 Task: Look for space in Villa Nueva, Argentina from 6th September, 2023 to 10th September, 2023 for 1 adult in price range Rs.10000 to Rs.15000. Place can be private room with 1  bedroom having 1 bed and 1 bathroom. Property type can be hotel. Amenities needed are: heating, . Booking option can be shelf check-in. Required host language is English.
Action: Mouse moved to (409, 85)
Screenshot: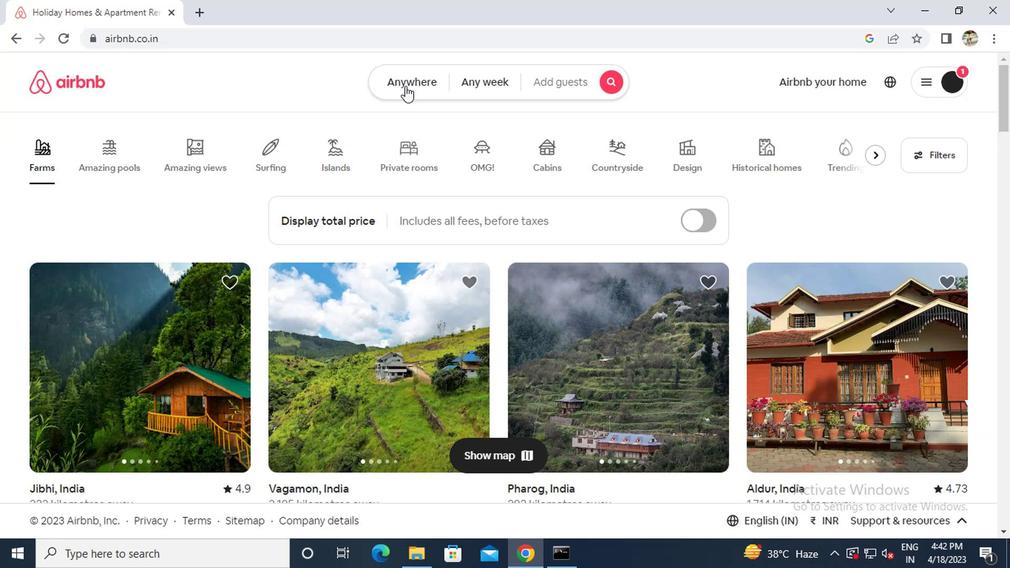 
Action: Mouse pressed left at (409, 85)
Screenshot: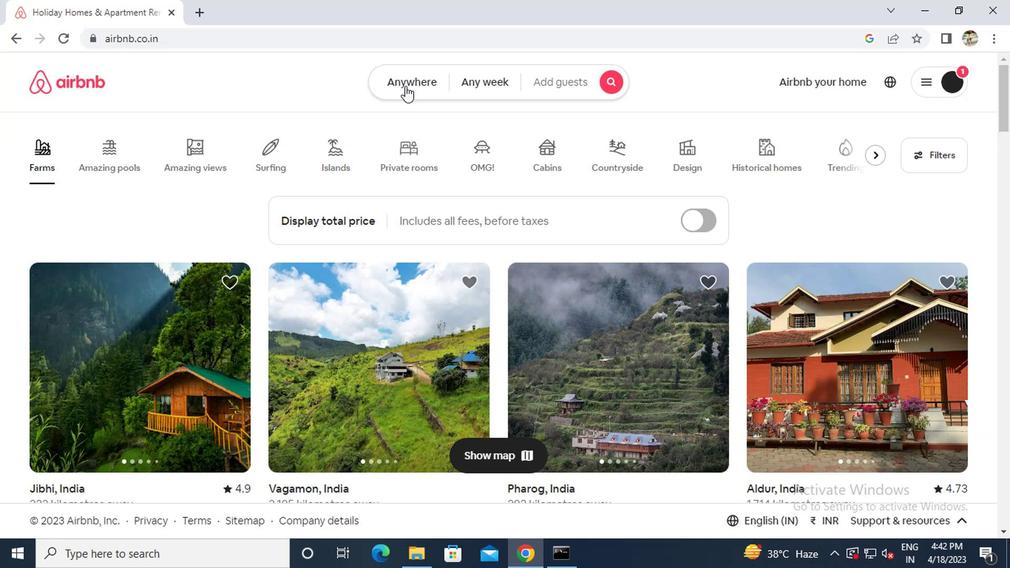 
Action: Mouse moved to (332, 144)
Screenshot: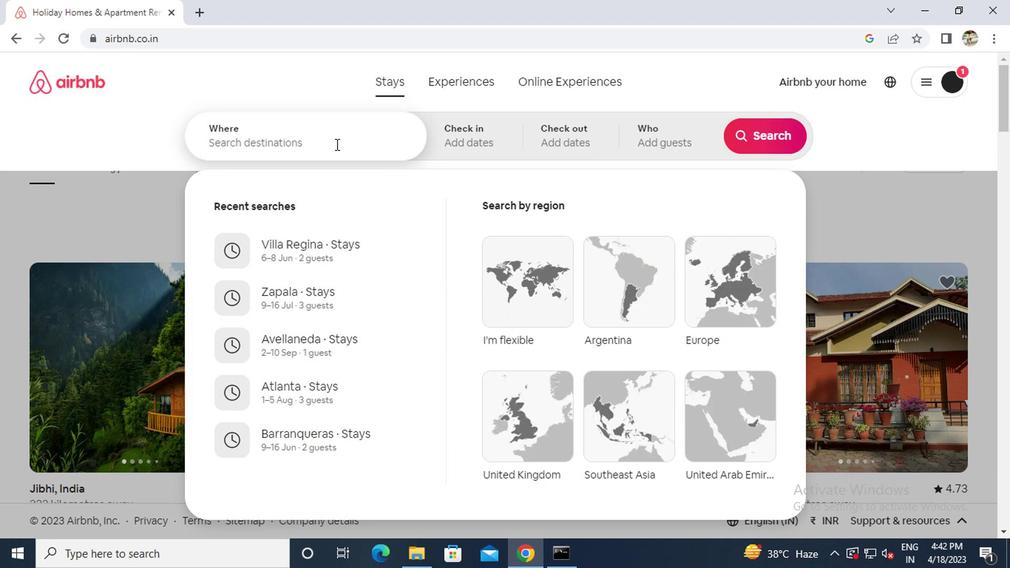
Action: Mouse pressed left at (332, 144)
Screenshot: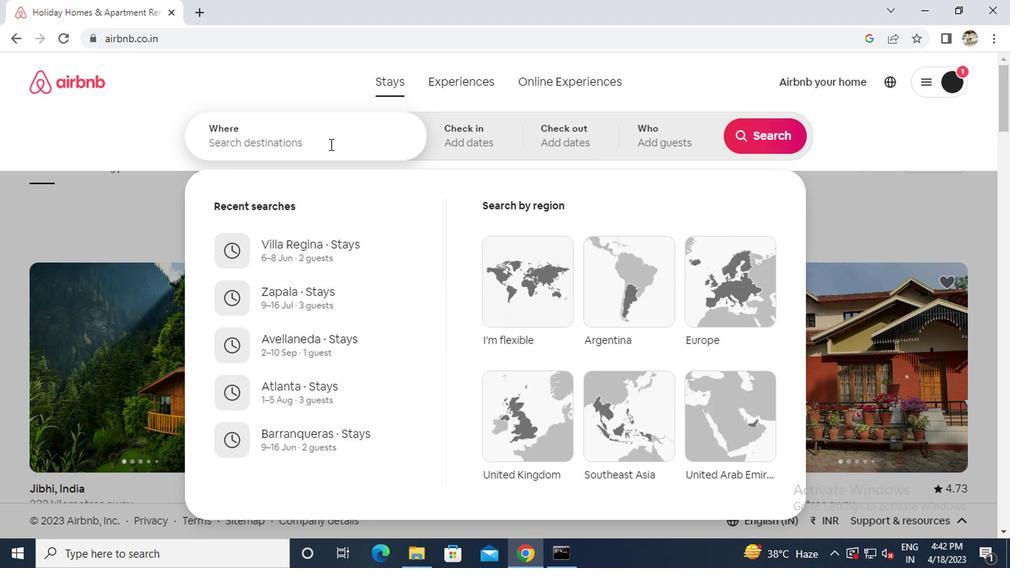 
Action: Key pressed v<Key.caps_lock>illa<Key.space><Key.caps_lock>n<Key.caps_lock>ueva<Key.space>
Screenshot: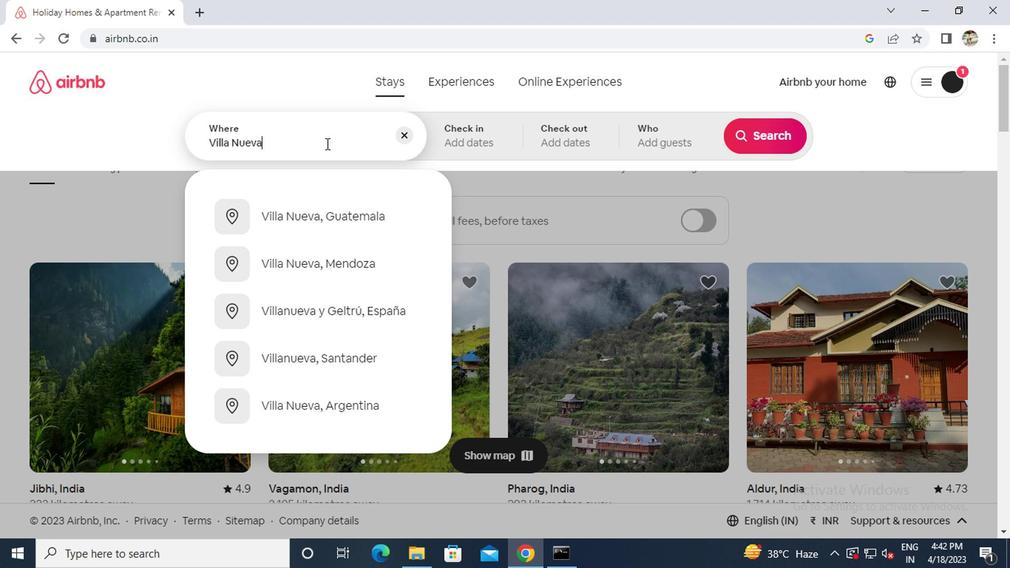 
Action: Mouse moved to (326, 409)
Screenshot: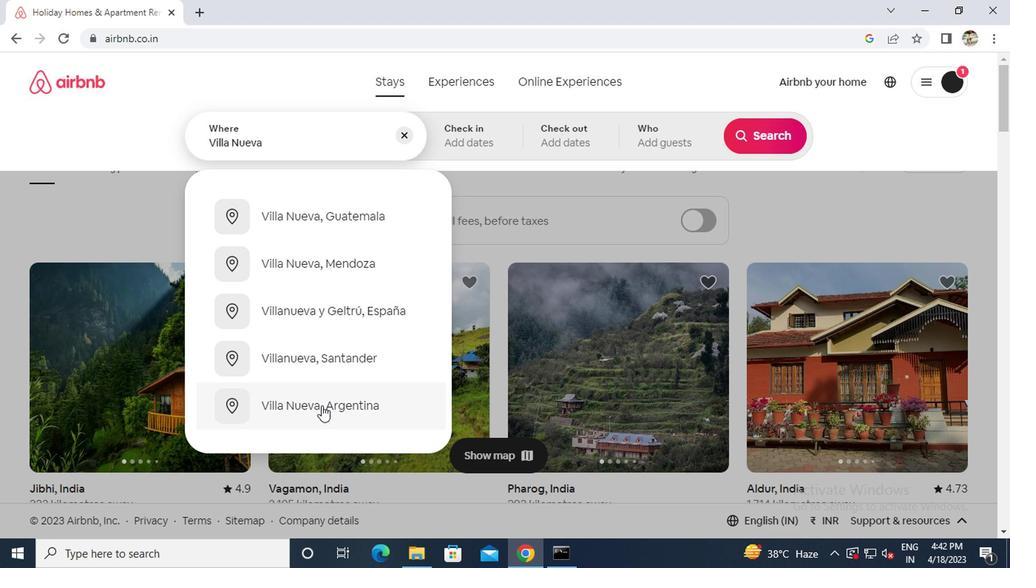 
Action: Mouse pressed left at (326, 409)
Screenshot: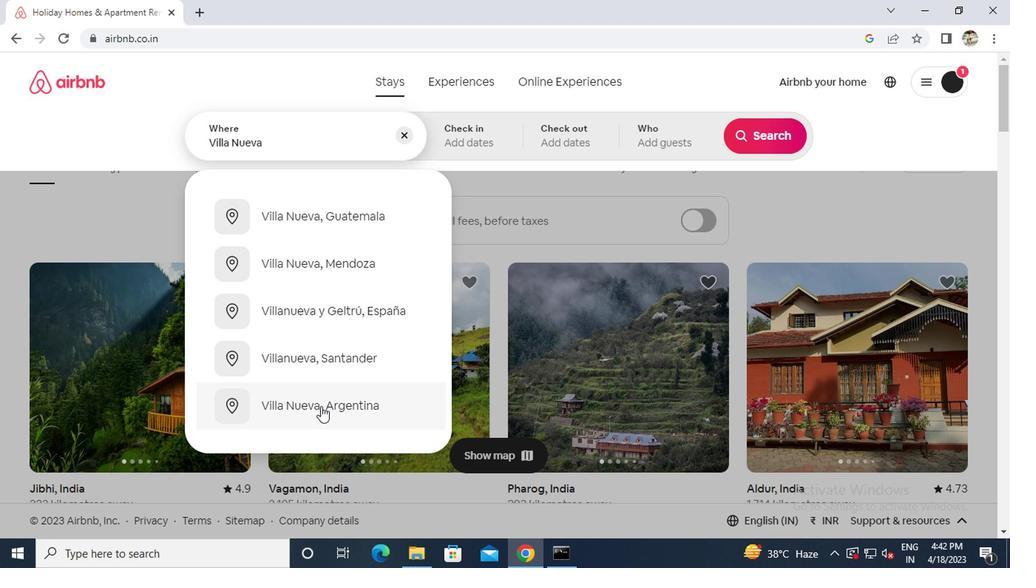 
Action: Mouse moved to (744, 256)
Screenshot: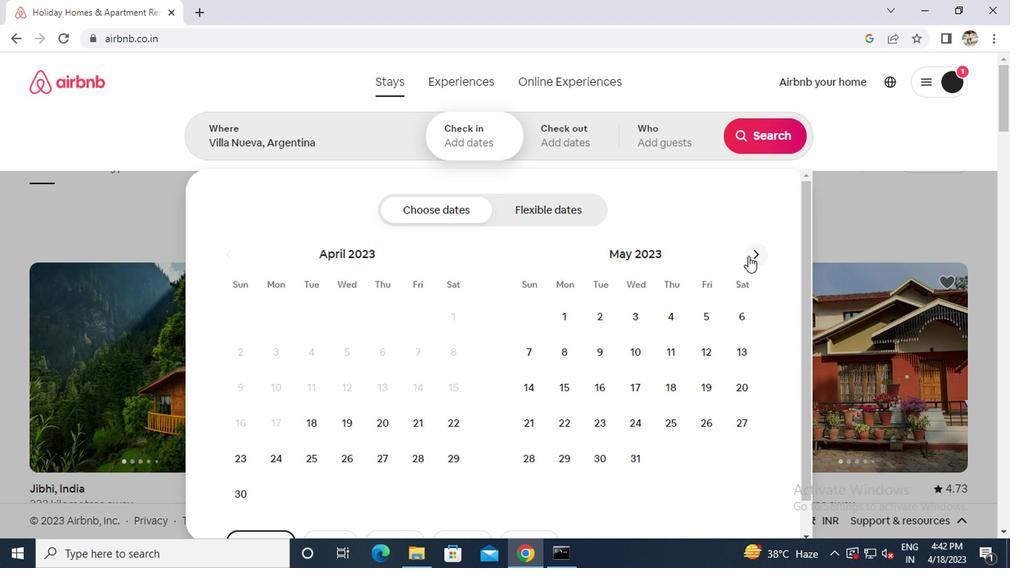 
Action: Mouse pressed left at (744, 256)
Screenshot: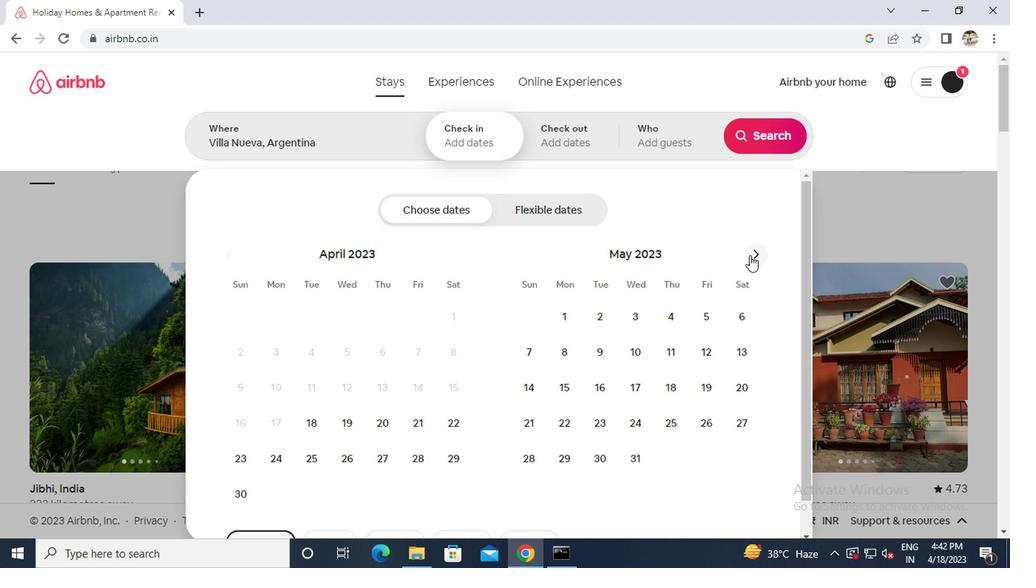 
Action: Mouse pressed left at (744, 256)
Screenshot: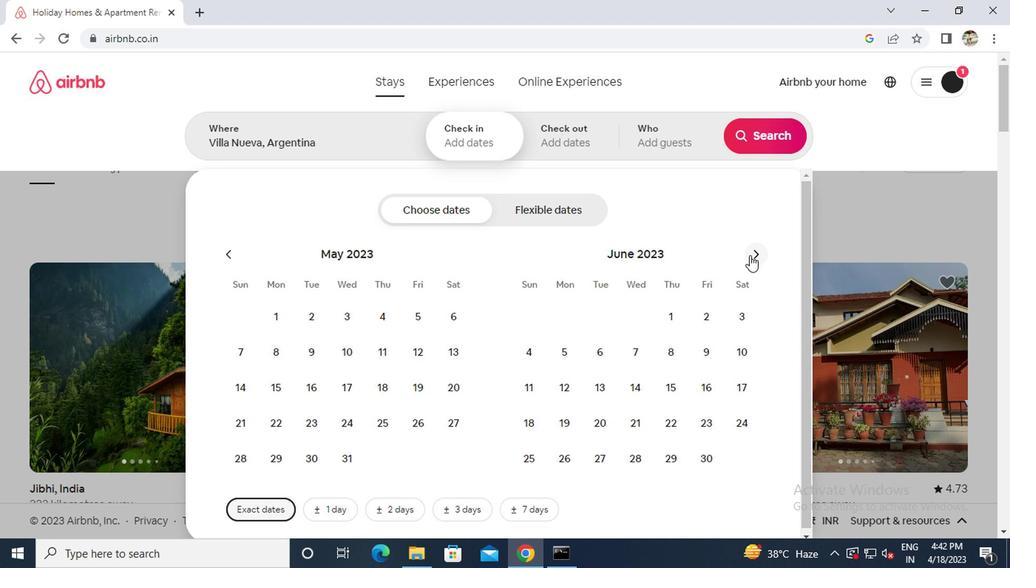 
Action: Mouse pressed left at (744, 256)
Screenshot: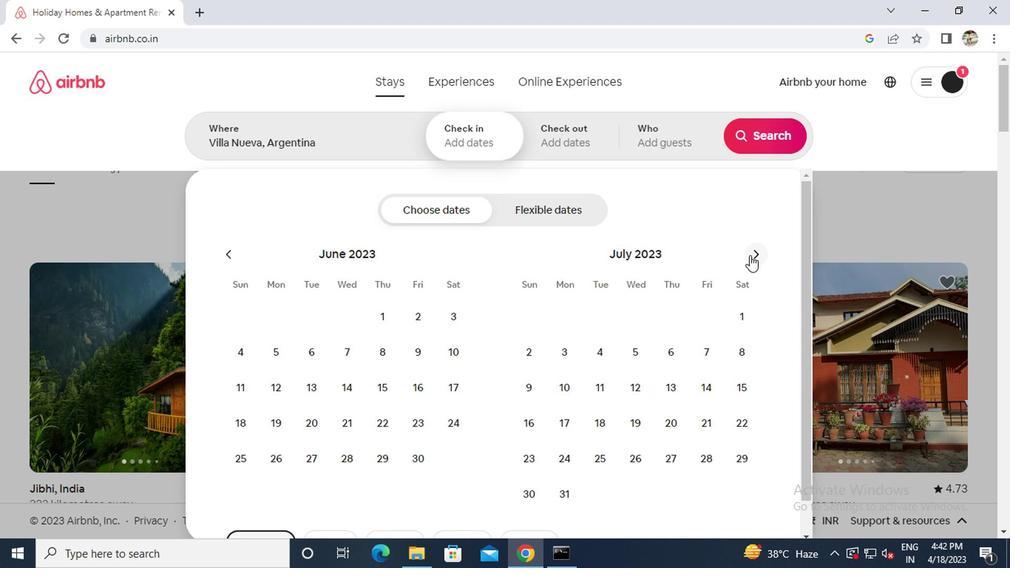 
Action: Mouse moved to (757, 254)
Screenshot: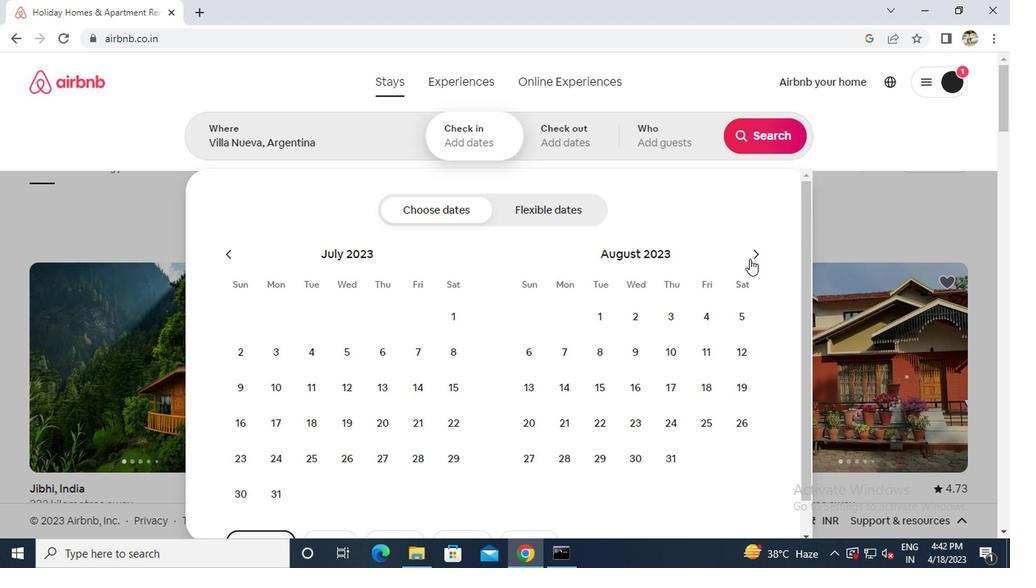 
Action: Mouse pressed left at (757, 254)
Screenshot: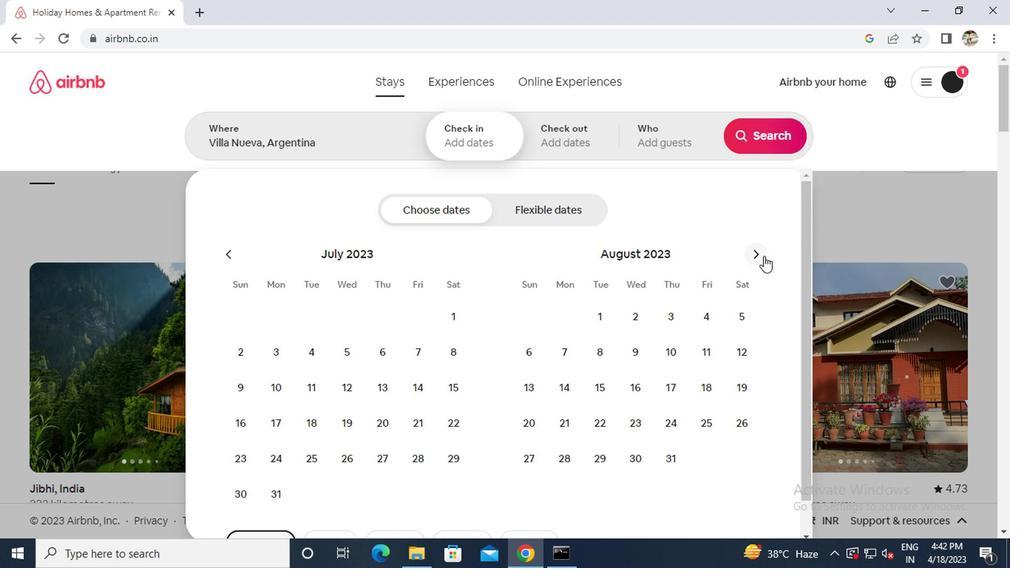 
Action: Mouse moved to (627, 346)
Screenshot: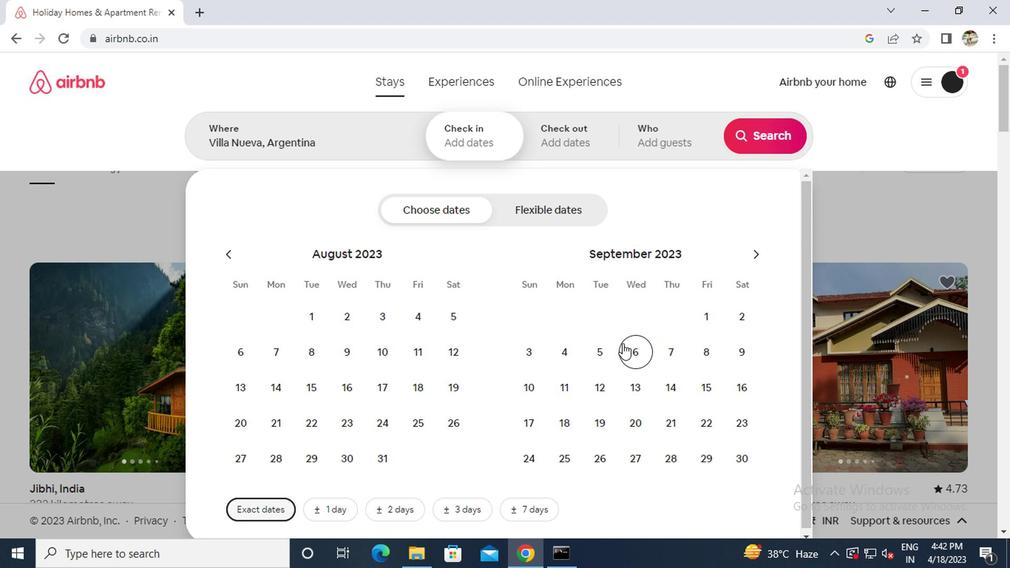 
Action: Mouse pressed left at (627, 346)
Screenshot: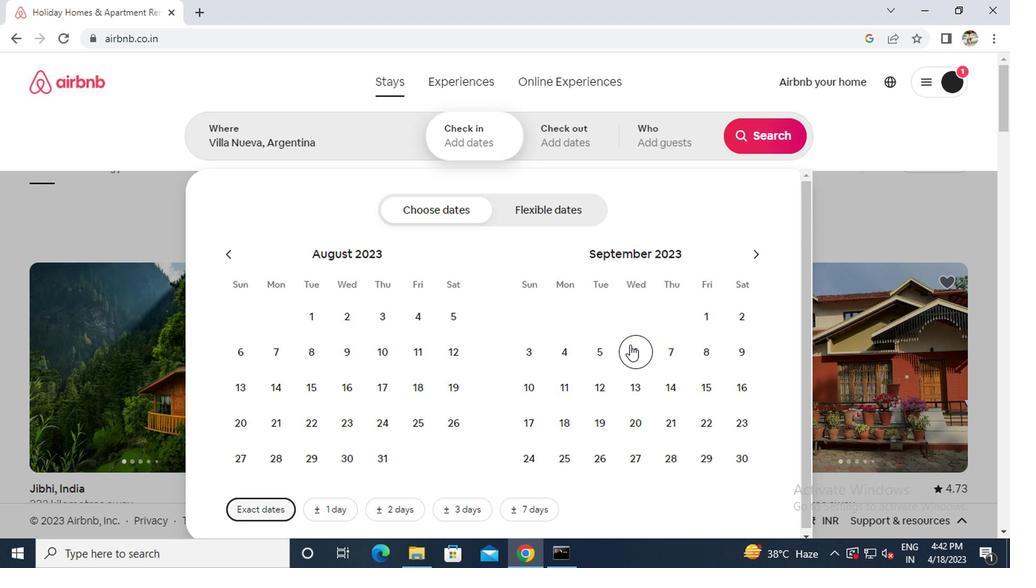 
Action: Mouse moved to (524, 382)
Screenshot: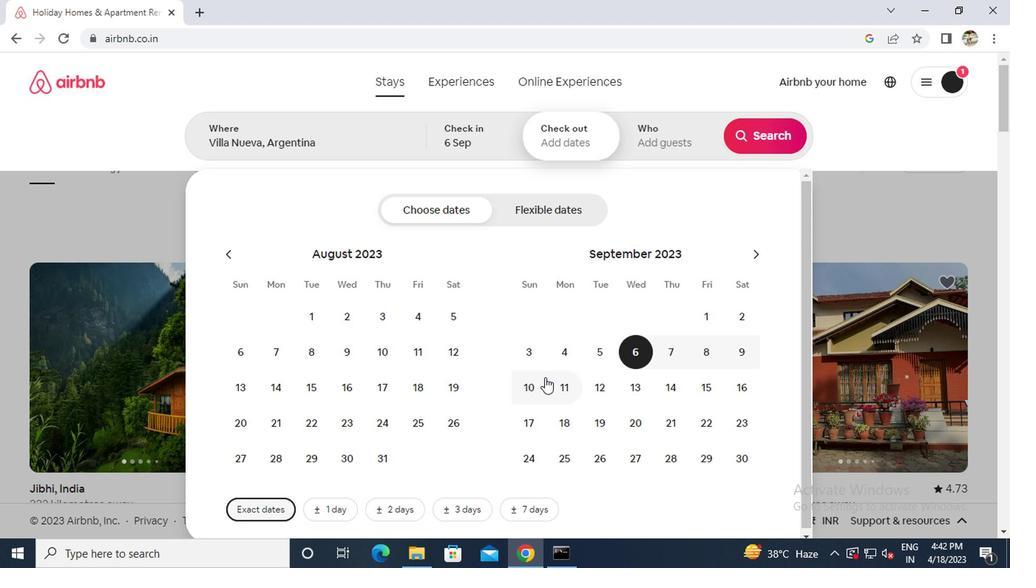 
Action: Mouse pressed left at (524, 382)
Screenshot: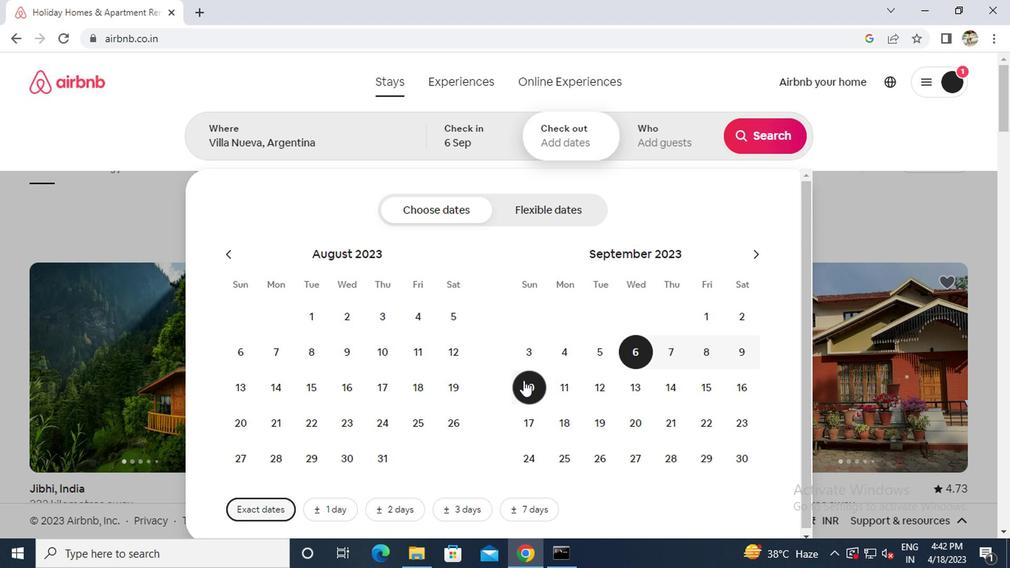 
Action: Mouse moved to (650, 134)
Screenshot: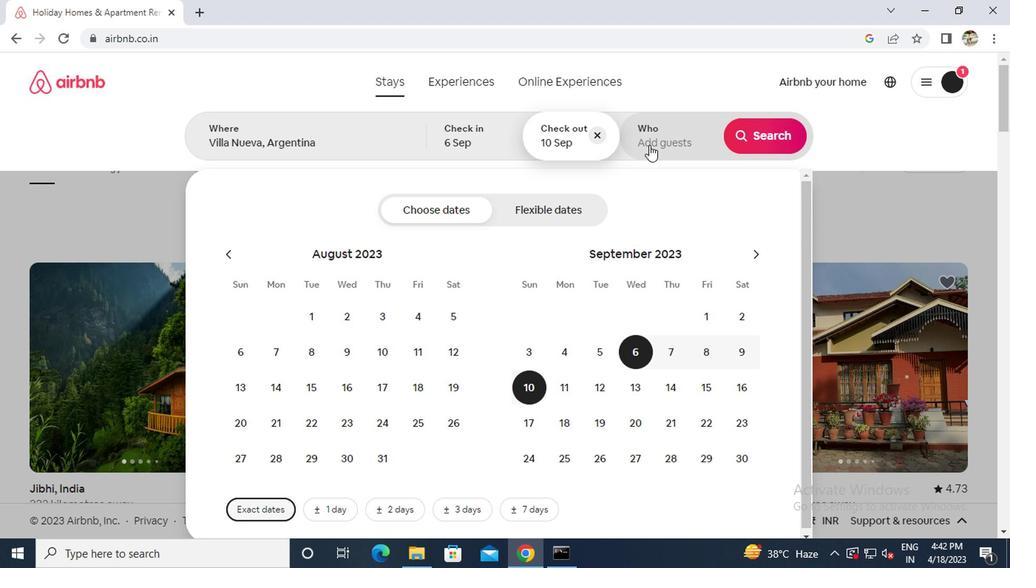 
Action: Mouse pressed left at (650, 134)
Screenshot: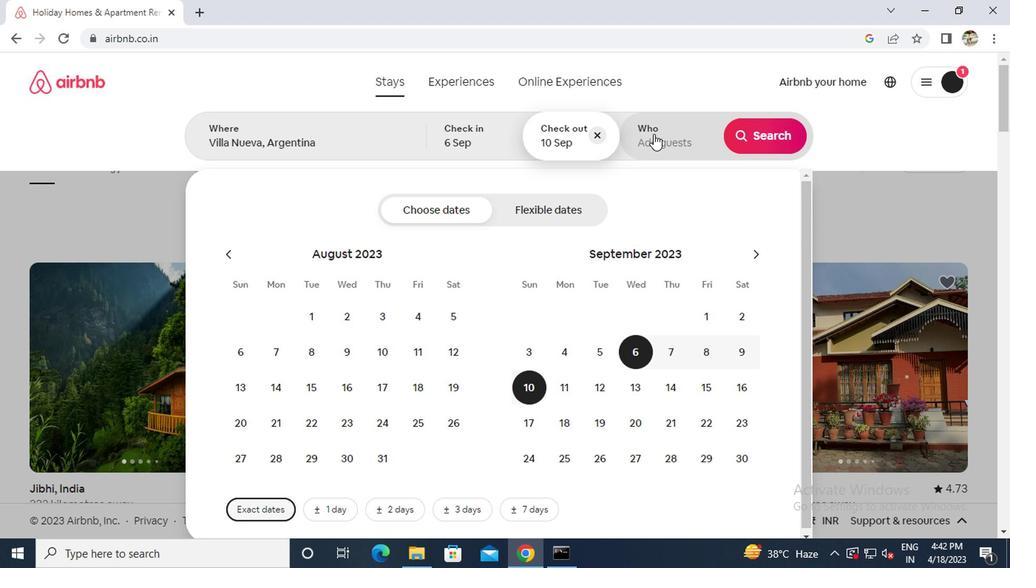 
Action: Mouse moved to (760, 217)
Screenshot: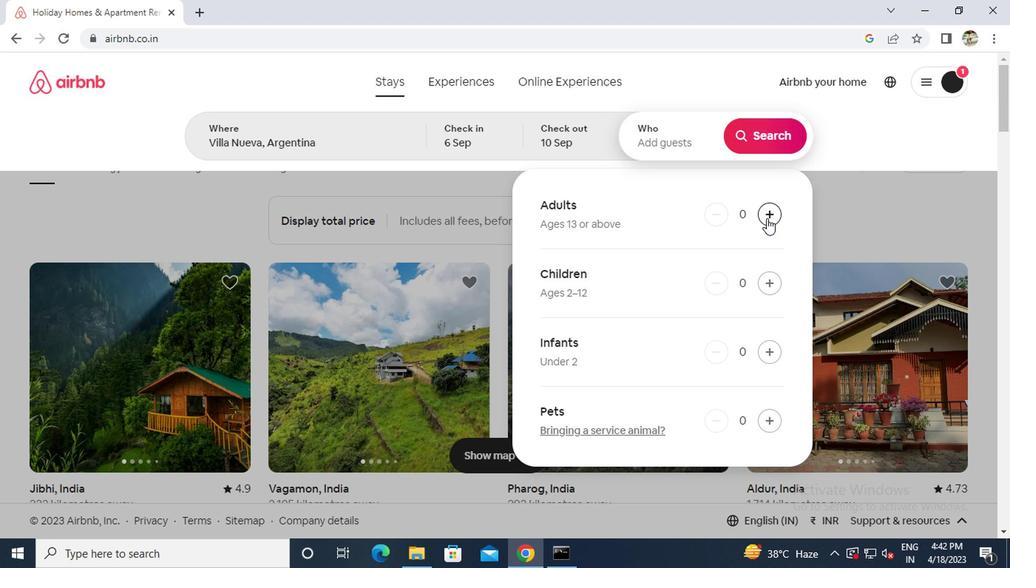 
Action: Mouse pressed left at (760, 217)
Screenshot: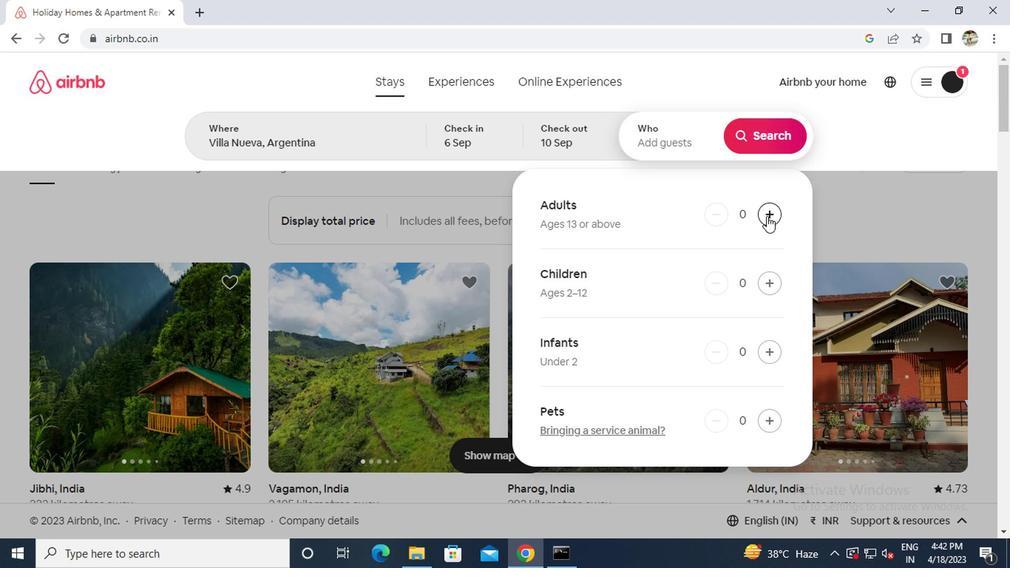 
Action: Mouse moved to (746, 134)
Screenshot: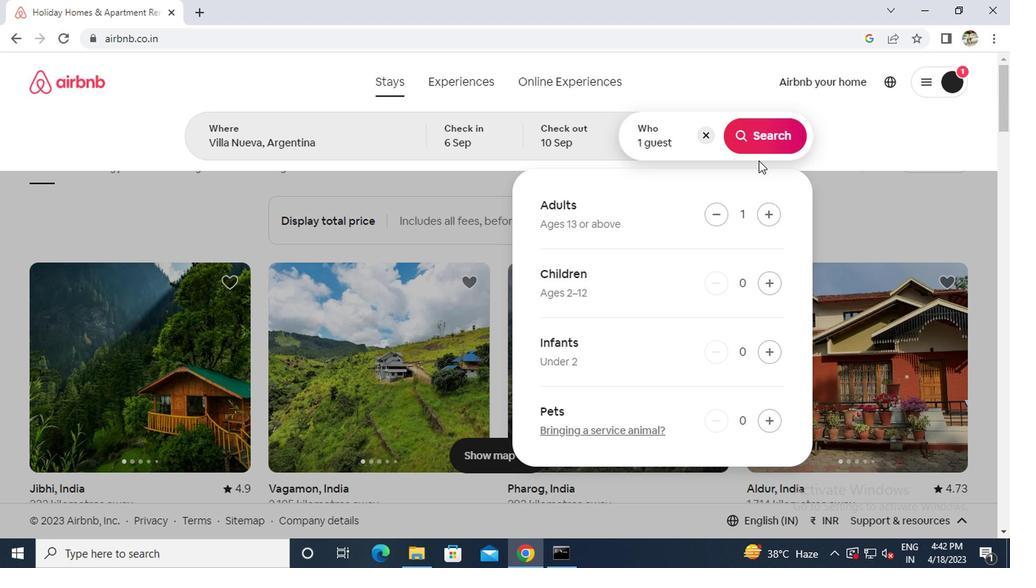 
Action: Mouse pressed left at (746, 134)
Screenshot: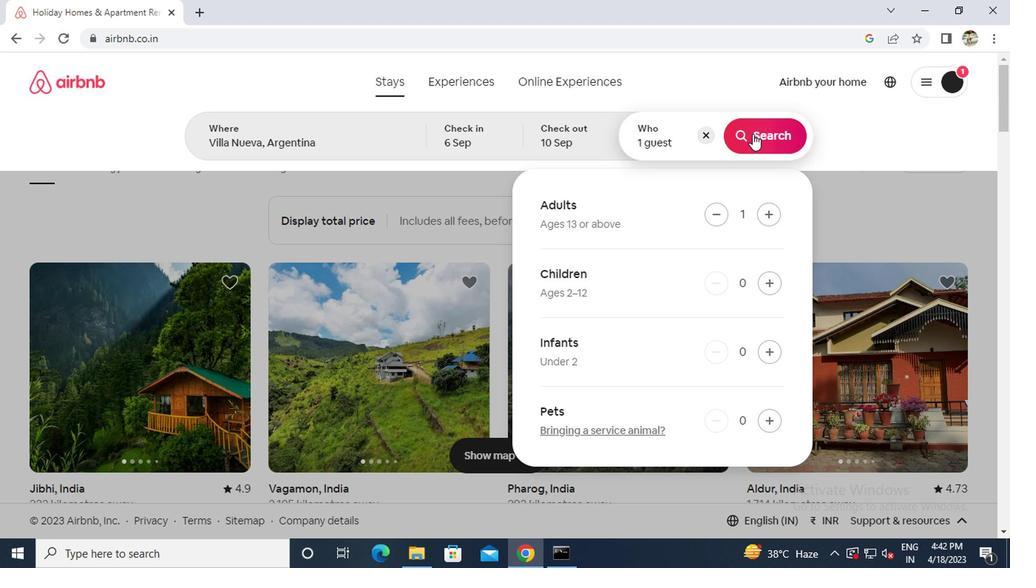 
Action: Mouse moved to (915, 138)
Screenshot: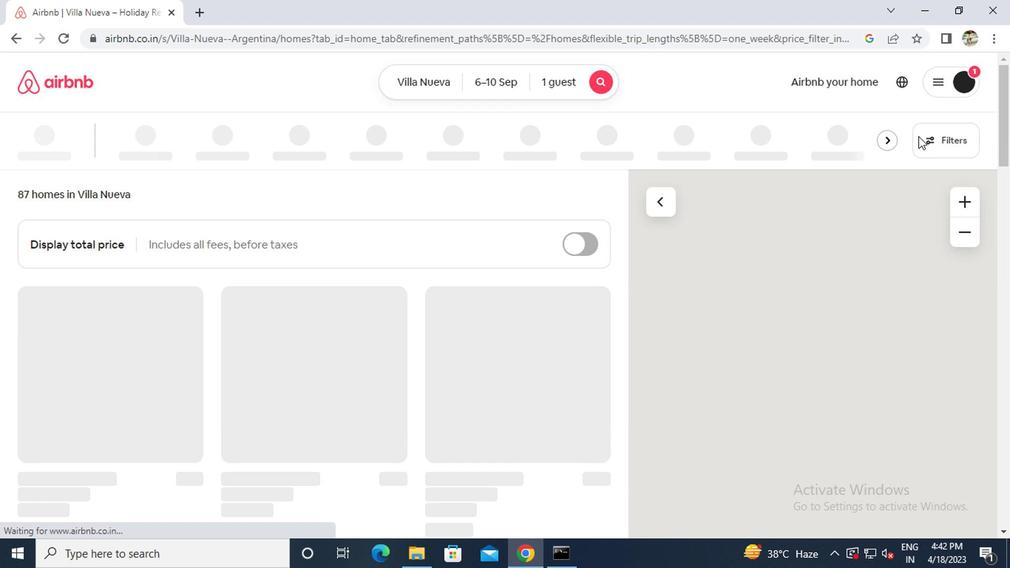 
Action: Mouse pressed left at (915, 138)
Screenshot: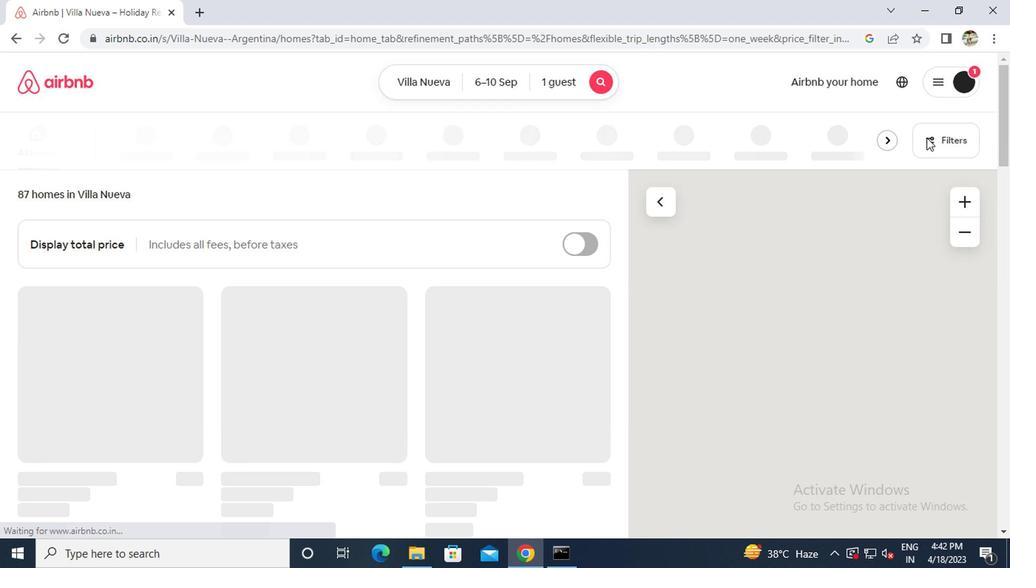 
Action: Mouse moved to (354, 334)
Screenshot: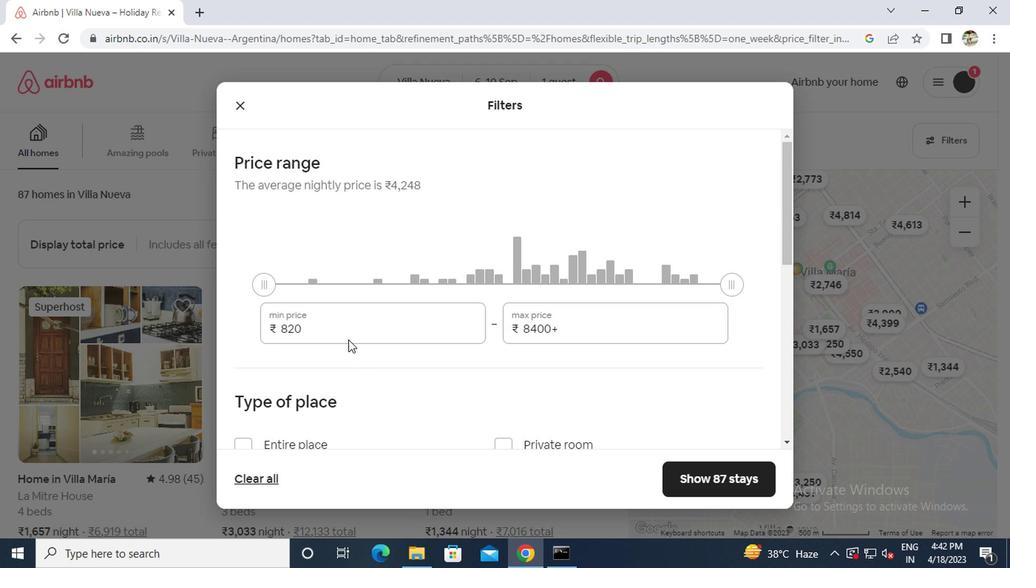 
Action: Mouse pressed left at (354, 334)
Screenshot: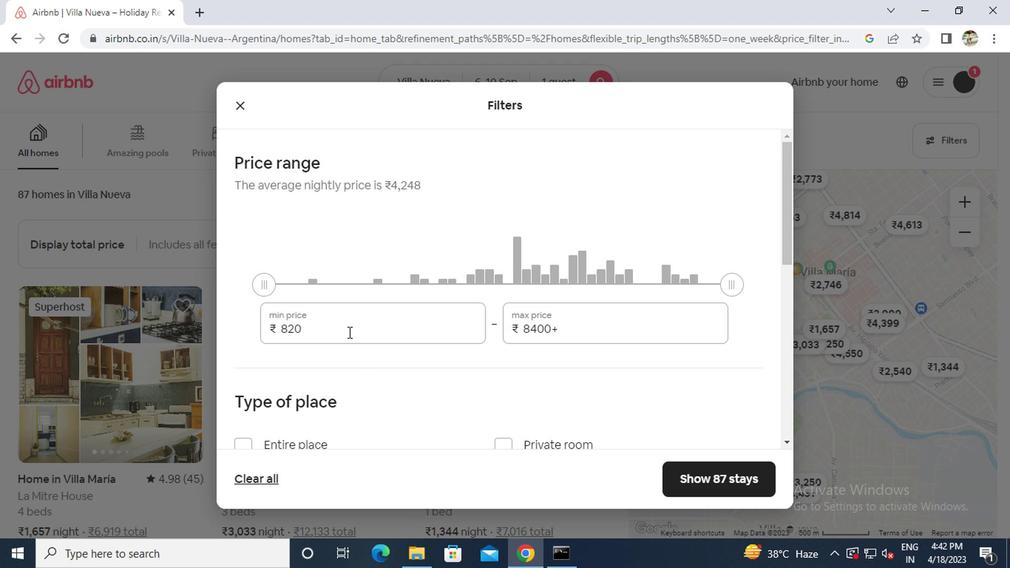 
Action: Key pressed ctrl+A10000
Screenshot: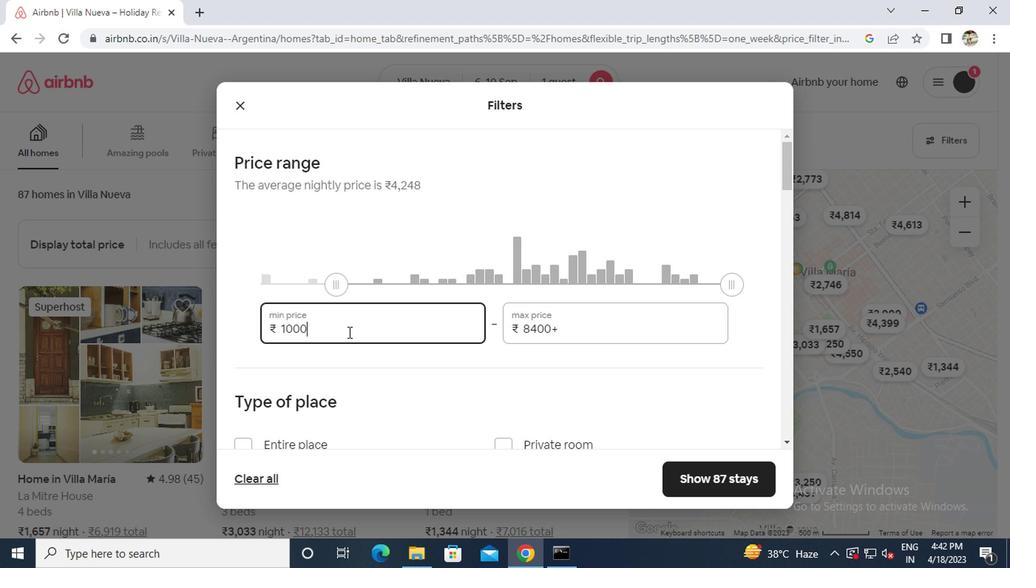 
Action: Mouse moved to (558, 338)
Screenshot: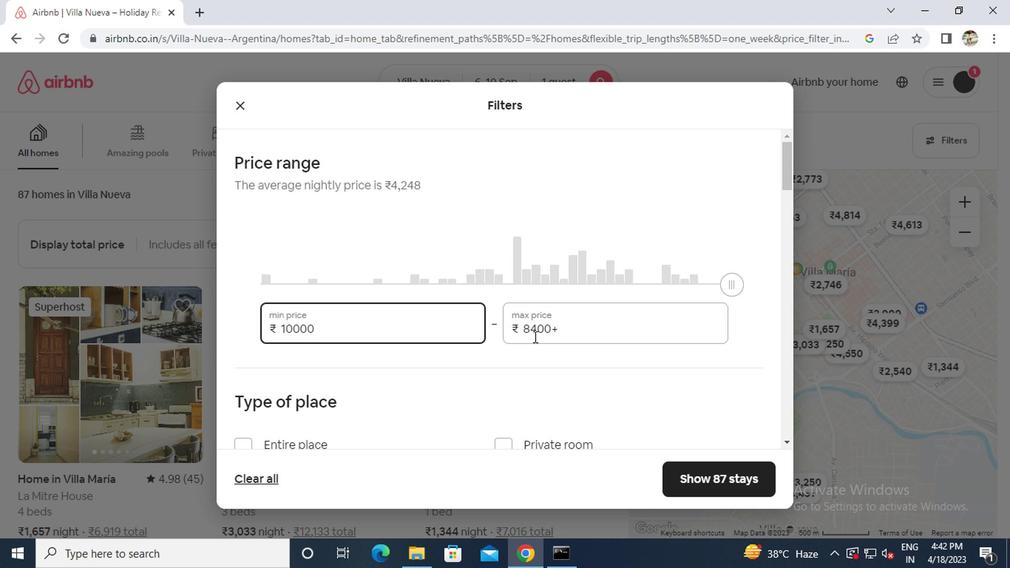 
Action: Mouse pressed left at (558, 338)
Screenshot: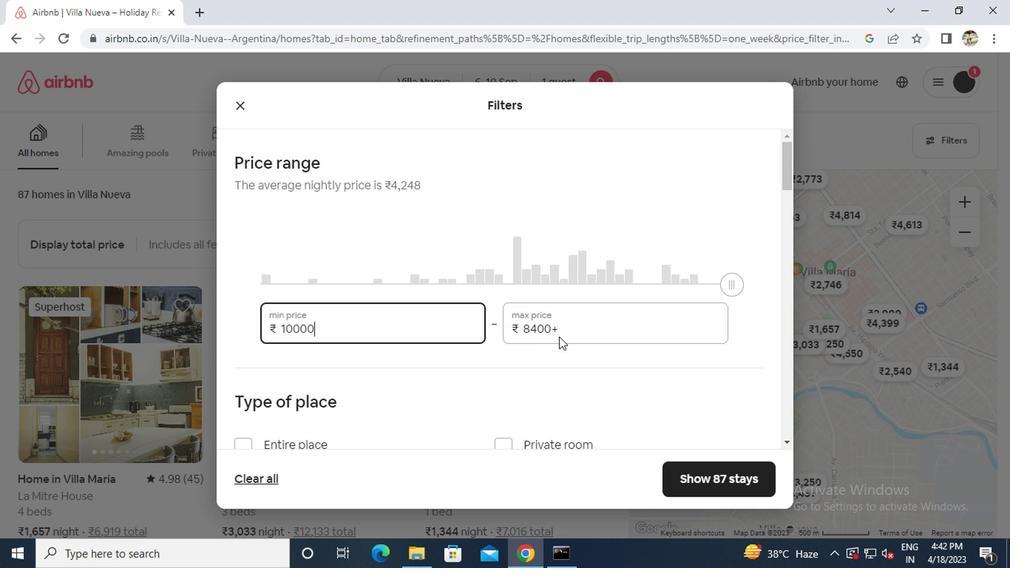 
Action: Mouse moved to (558, 338)
Screenshot: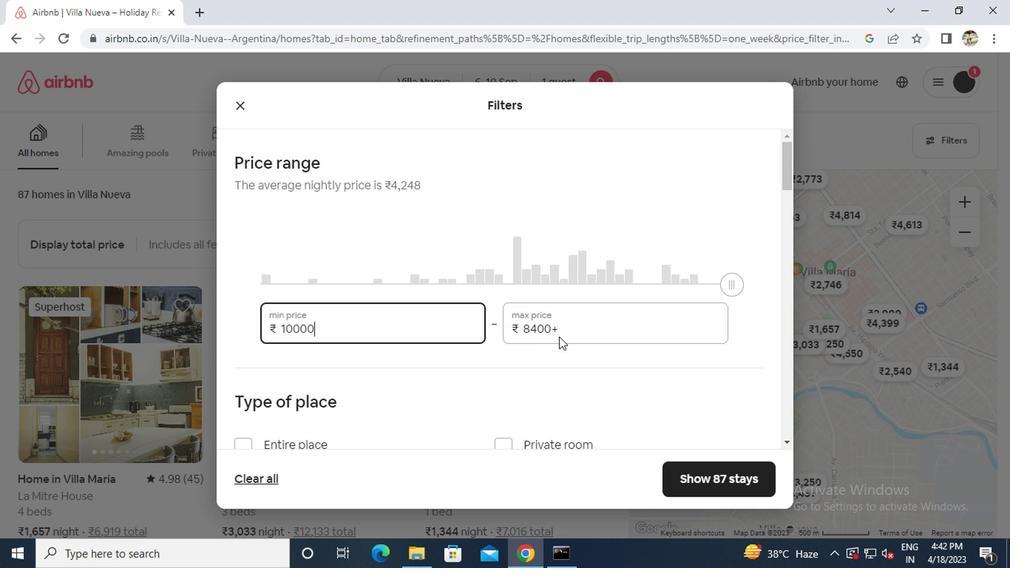 
Action: Key pressed ctrl+A15000
Screenshot: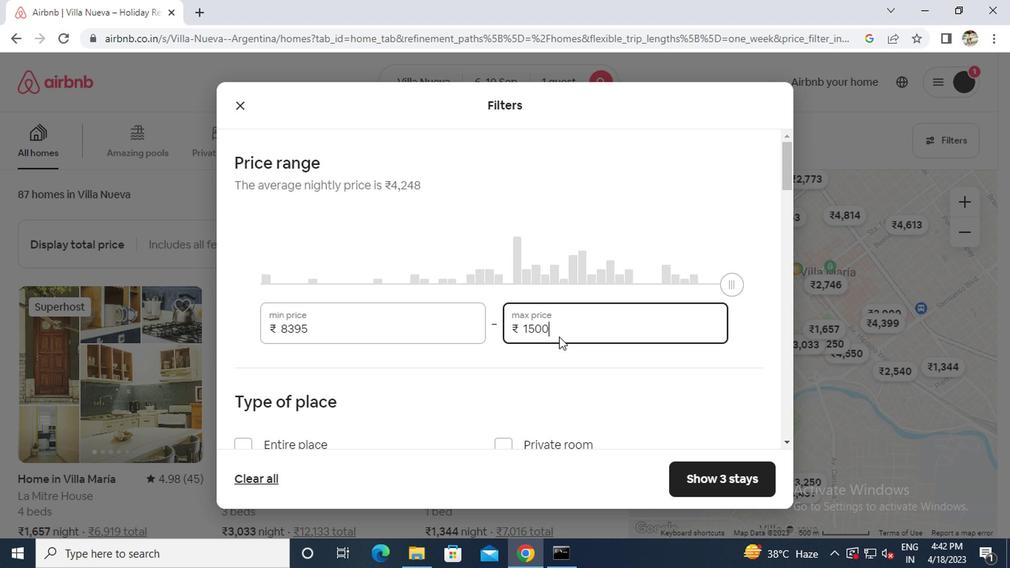 
Action: Mouse moved to (558, 337)
Screenshot: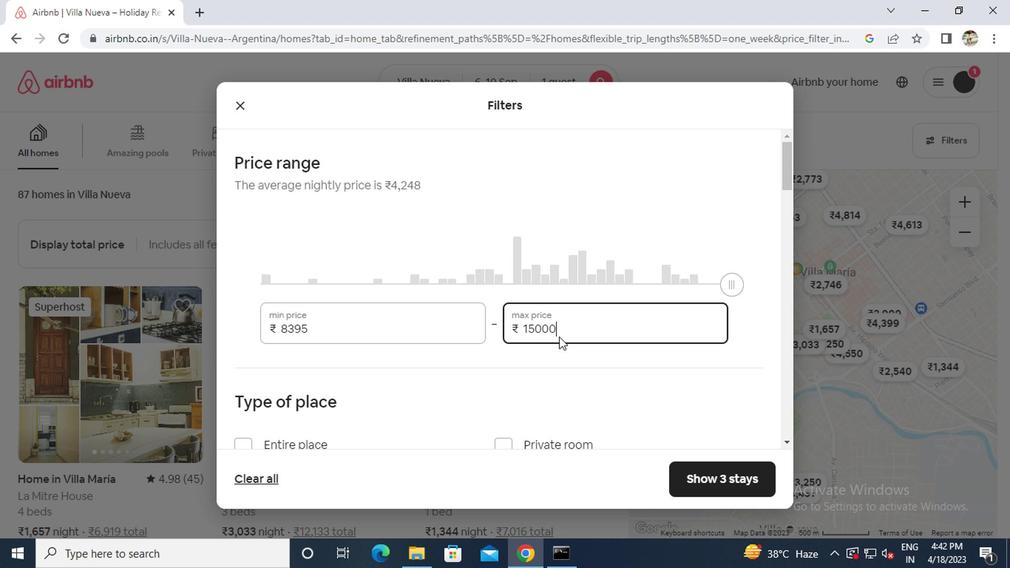 
Action: Mouse scrolled (558, 336) with delta (0, -1)
Screenshot: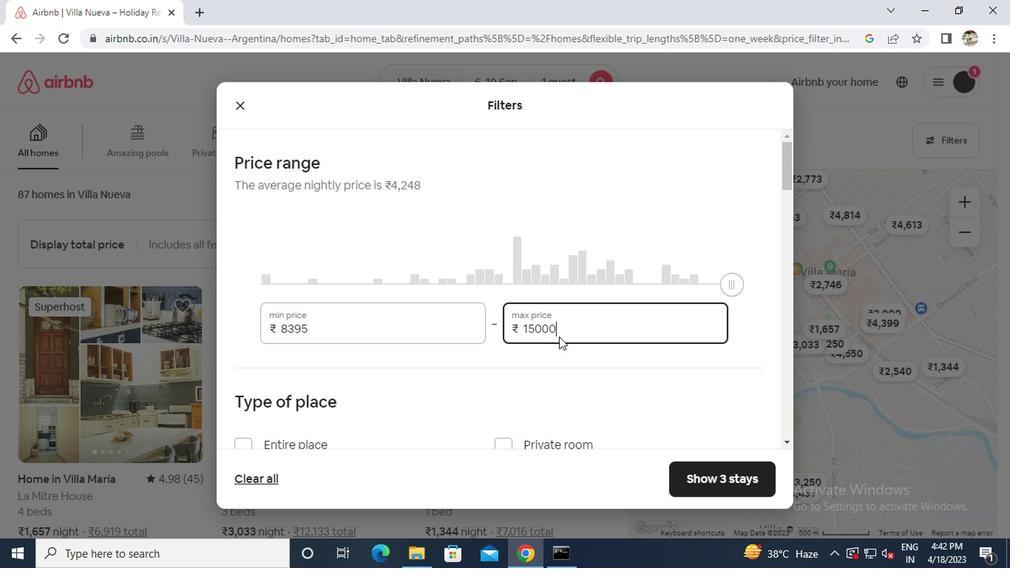 
Action: Mouse moved to (515, 379)
Screenshot: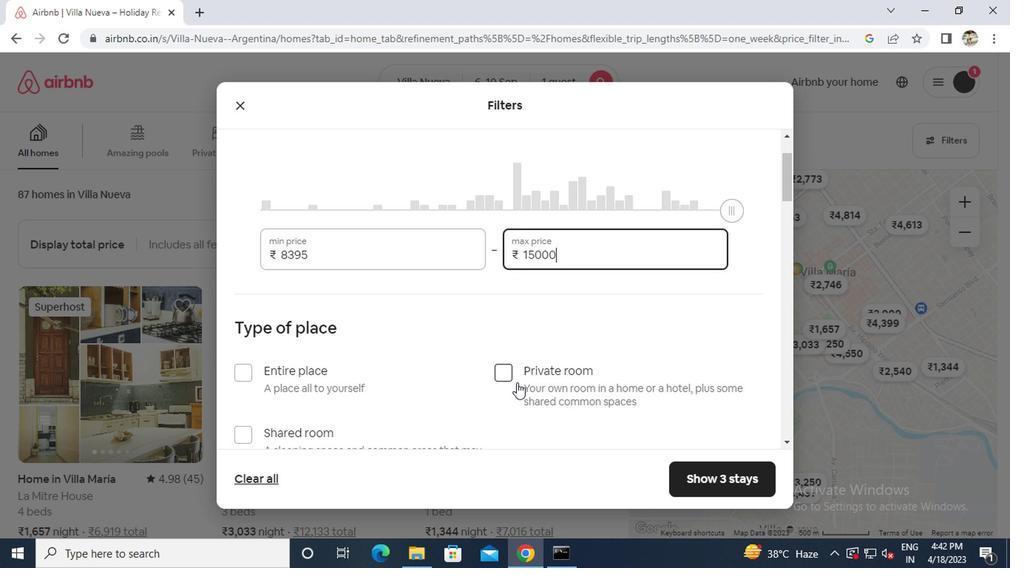 
Action: Mouse pressed left at (515, 379)
Screenshot: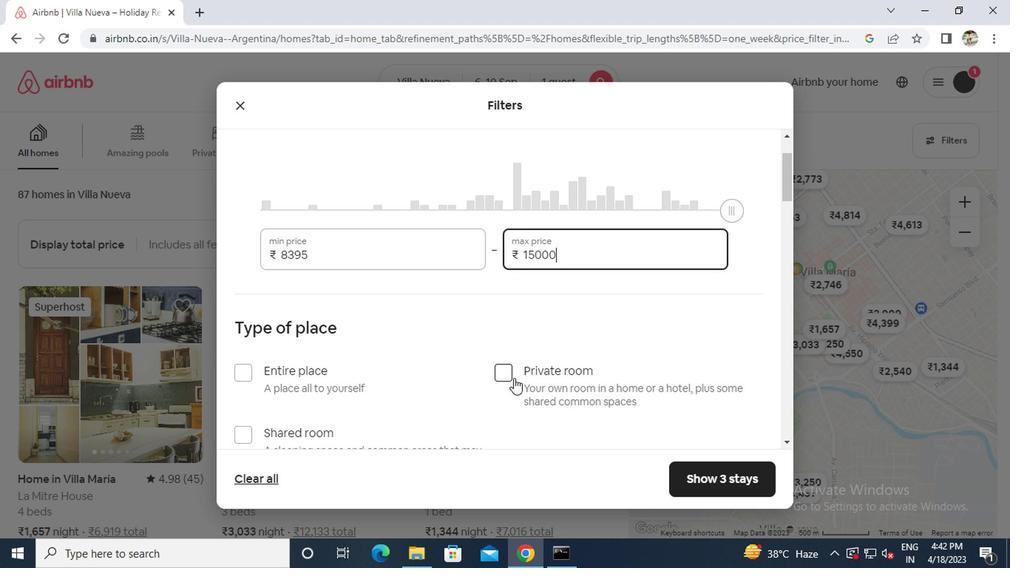 
Action: Mouse scrolled (515, 379) with delta (0, 0)
Screenshot: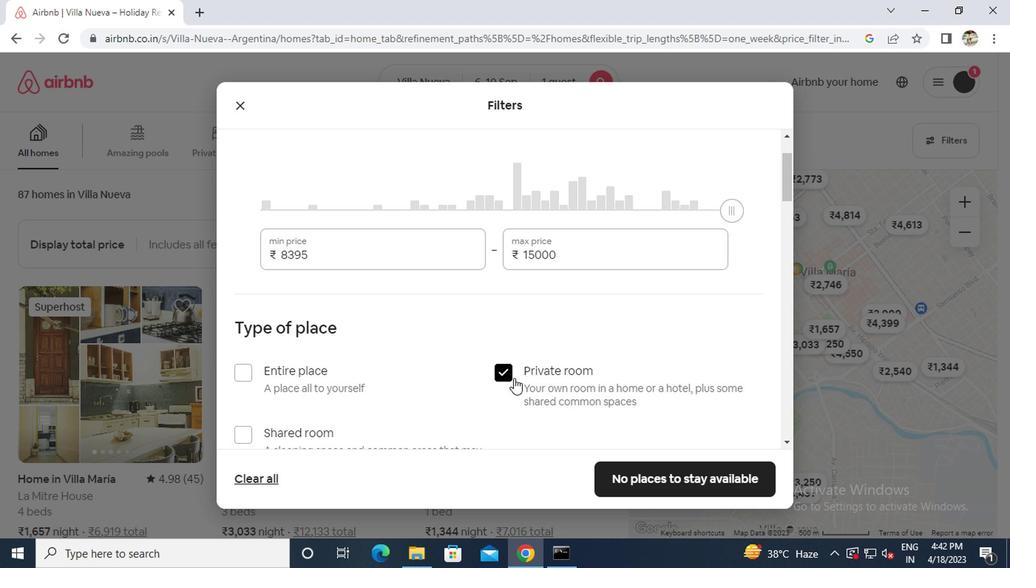 
Action: Mouse scrolled (515, 379) with delta (0, 0)
Screenshot: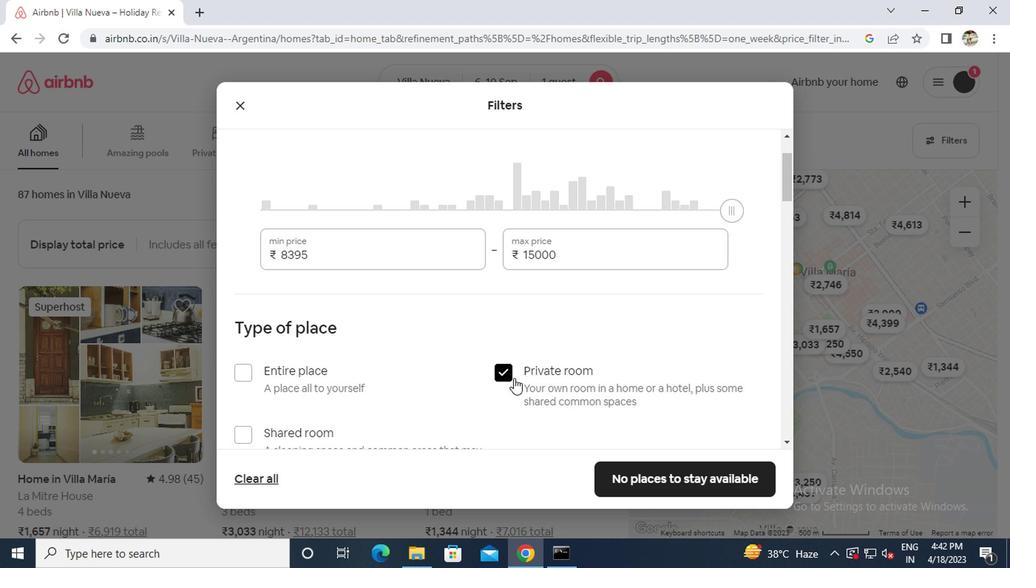 
Action: Mouse scrolled (515, 379) with delta (0, 0)
Screenshot: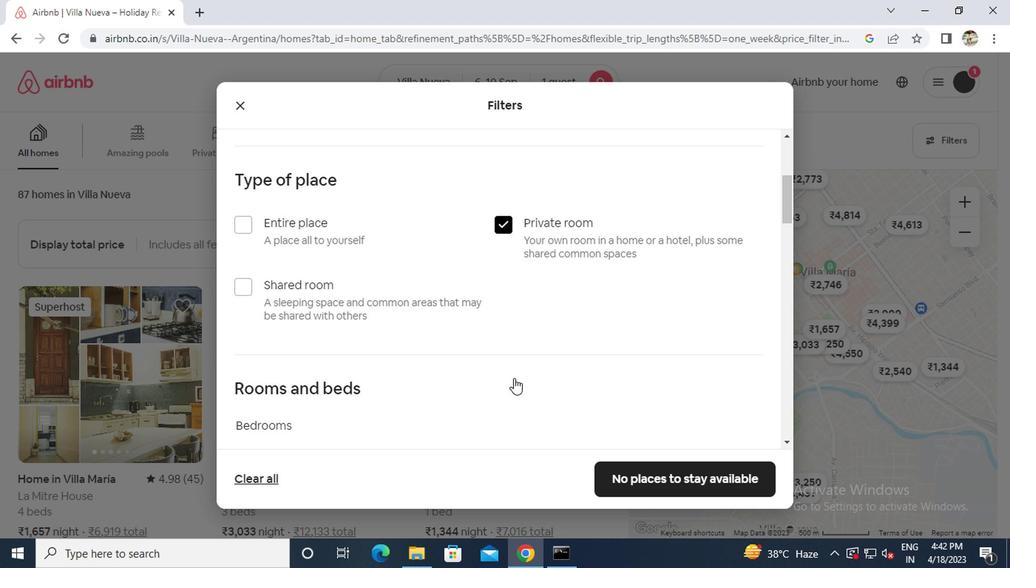 
Action: Mouse moved to (445, 377)
Screenshot: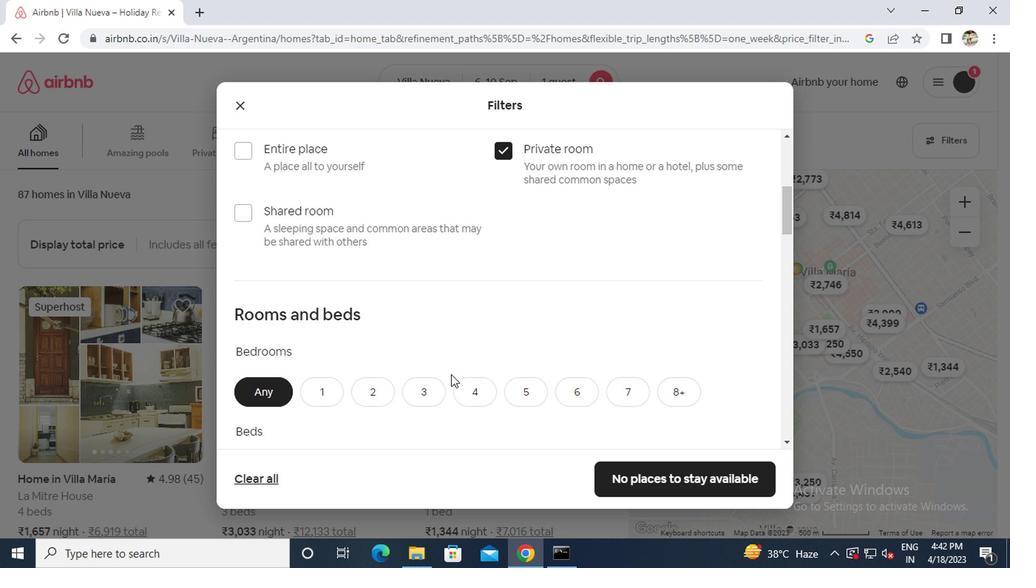 
Action: Mouse scrolled (445, 377) with delta (0, 0)
Screenshot: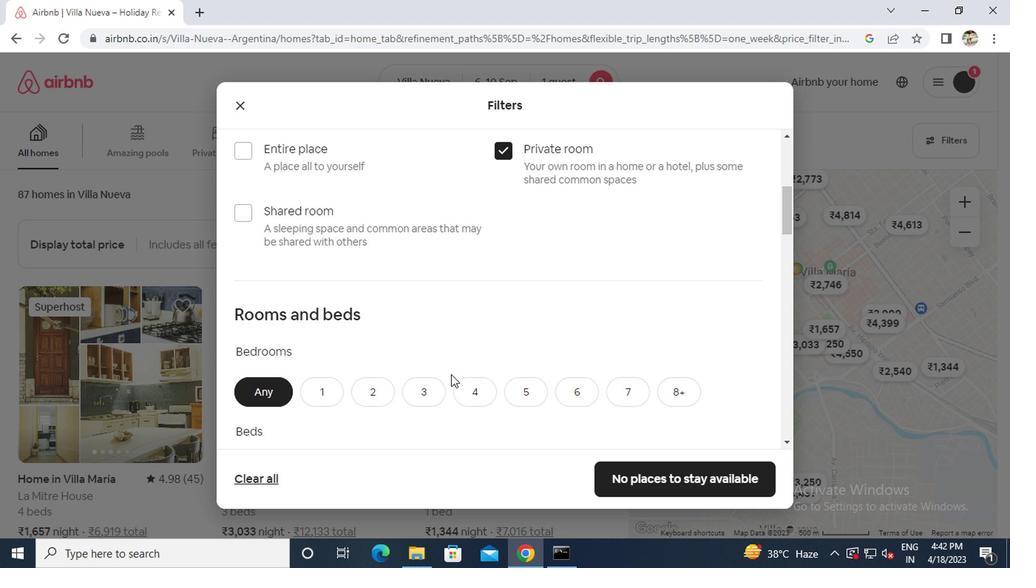 
Action: Mouse moved to (442, 377)
Screenshot: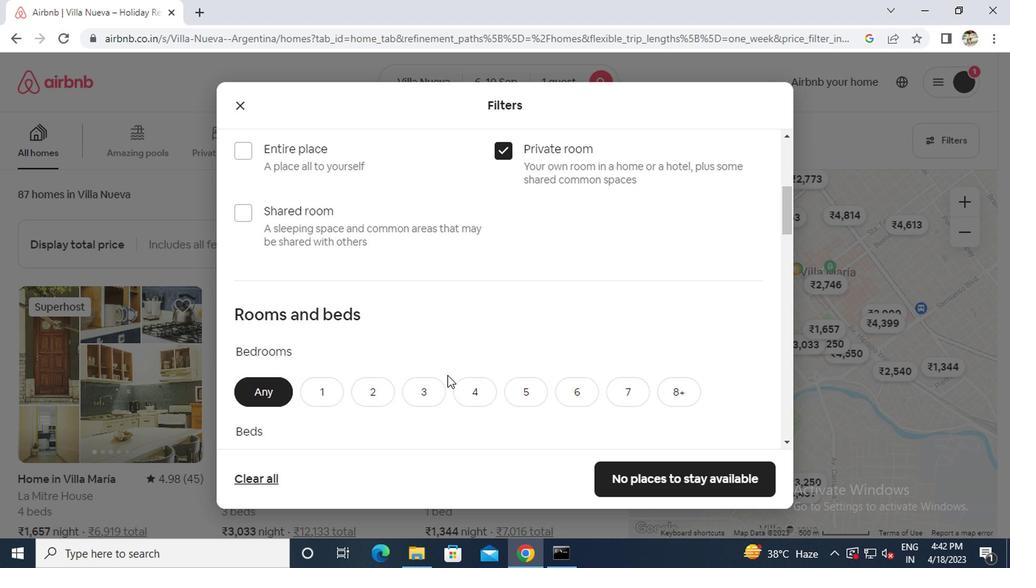 
Action: Mouse scrolled (442, 377) with delta (0, 0)
Screenshot: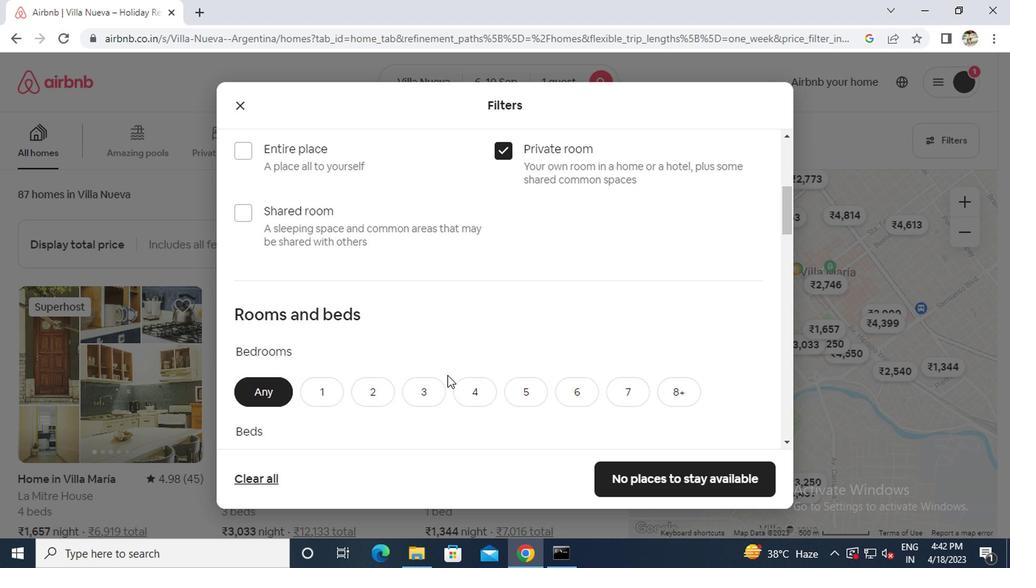 
Action: Mouse moved to (314, 248)
Screenshot: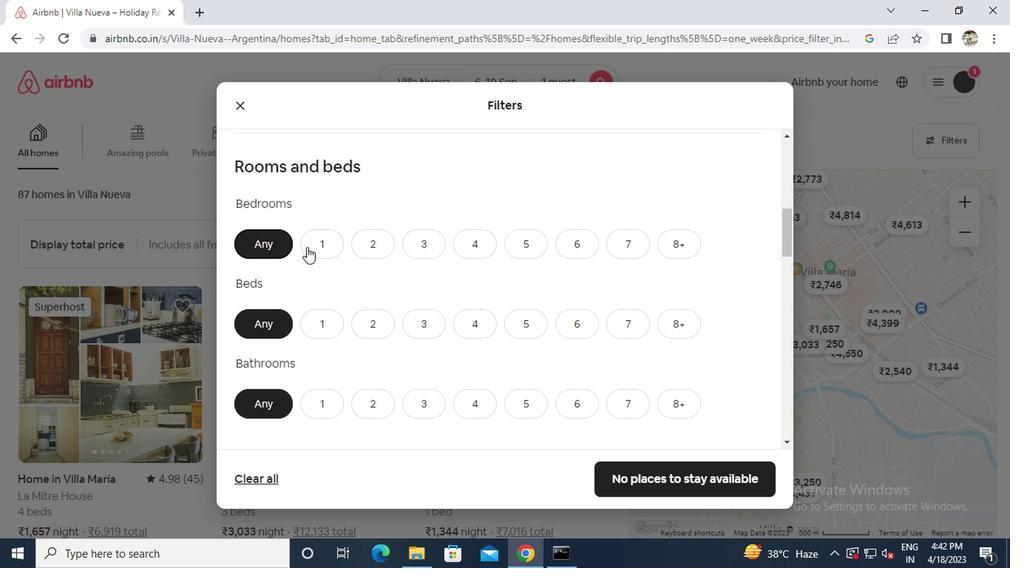 
Action: Mouse pressed left at (314, 248)
Screenshot: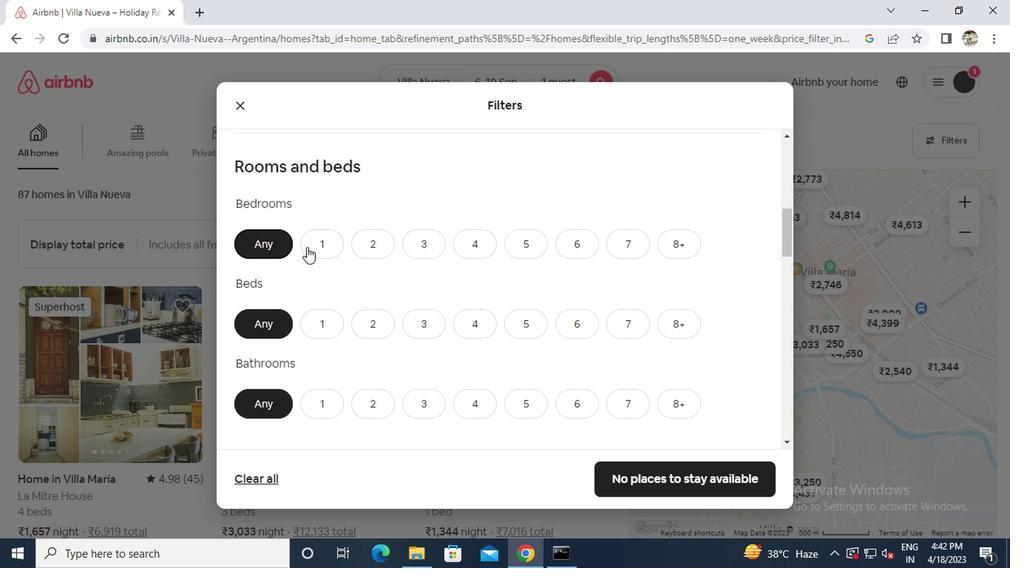 
Action: Mouse moved to (328, 323)
Screenshot: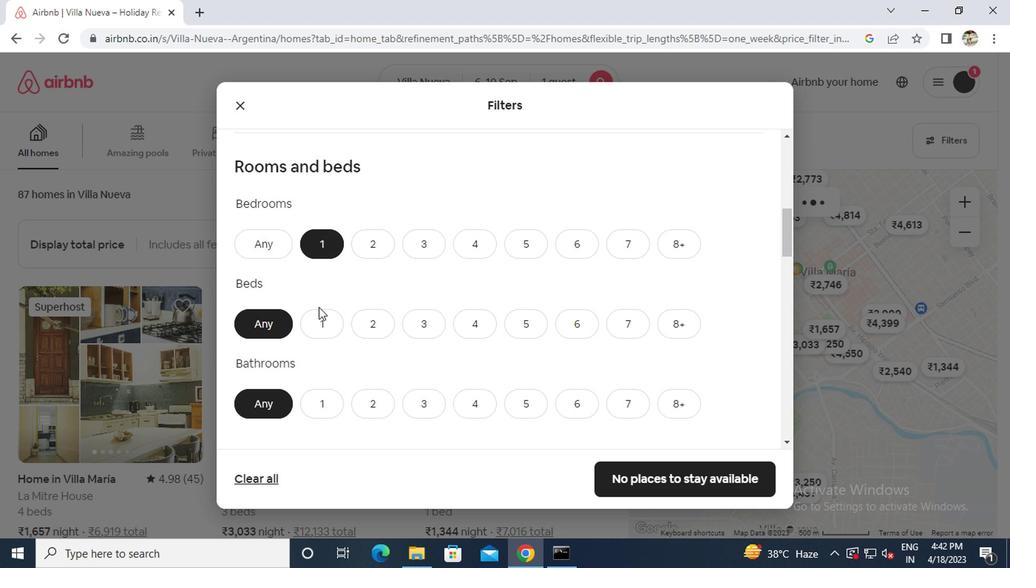 
Action: Mouse pressed left at (328, 323)
Screenshot: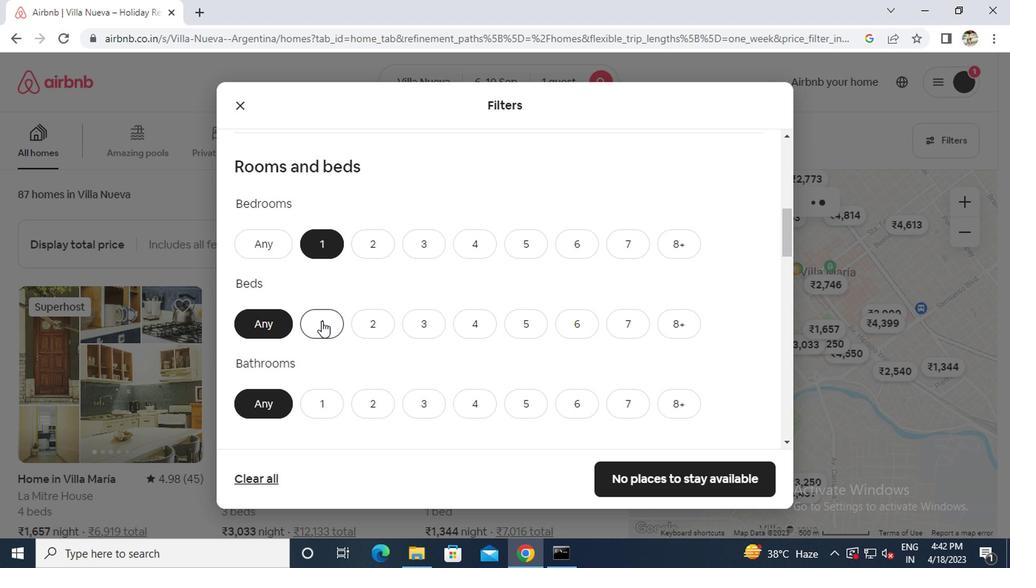 
Action: Mouse moved to (330, 401)
Screenshot: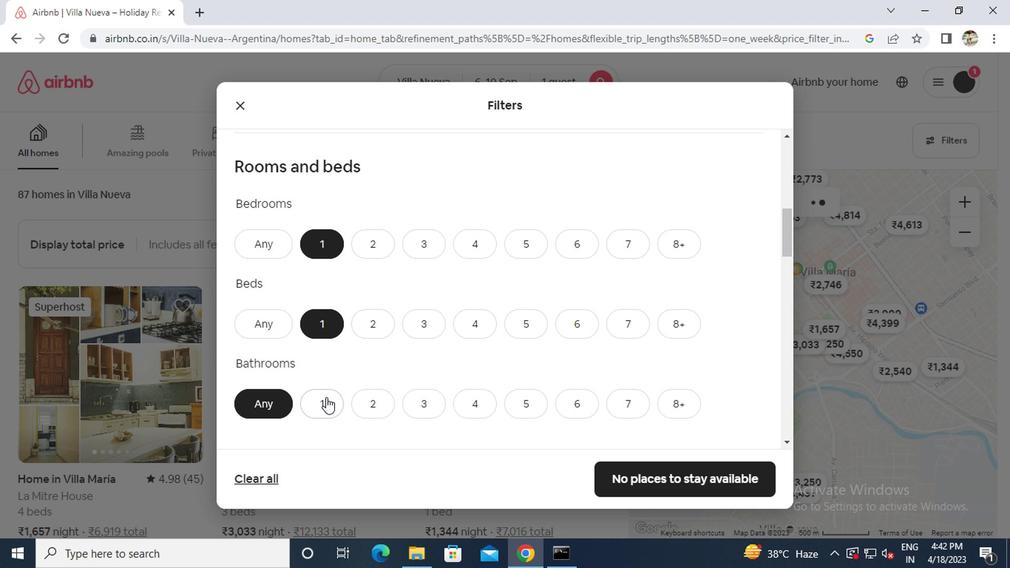 
Action: Mouse pressed left at (330, 401)
Screenshot: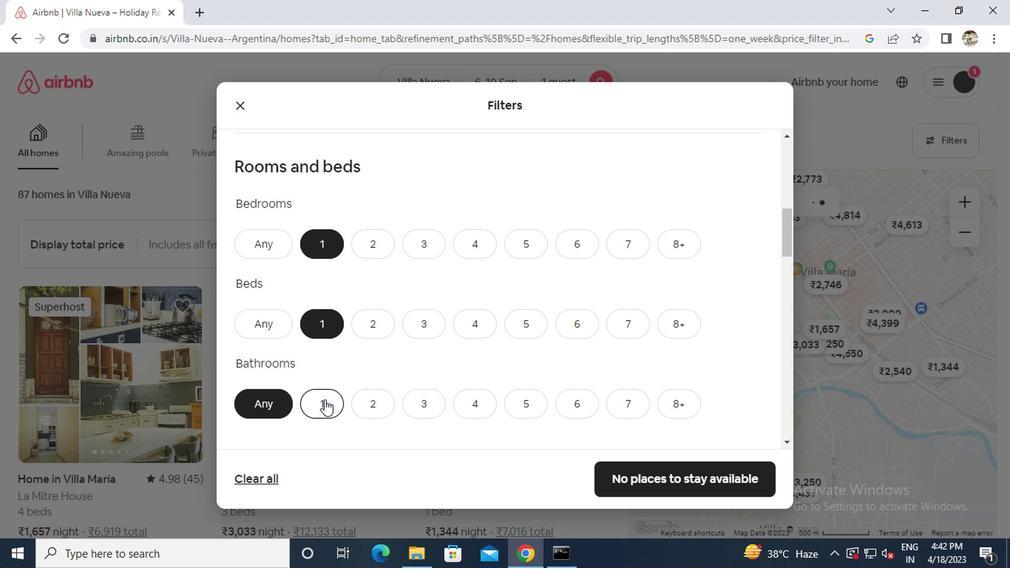 
Action: Mouse scrolled (330, 400) with delta (0, 0)
Screenshot: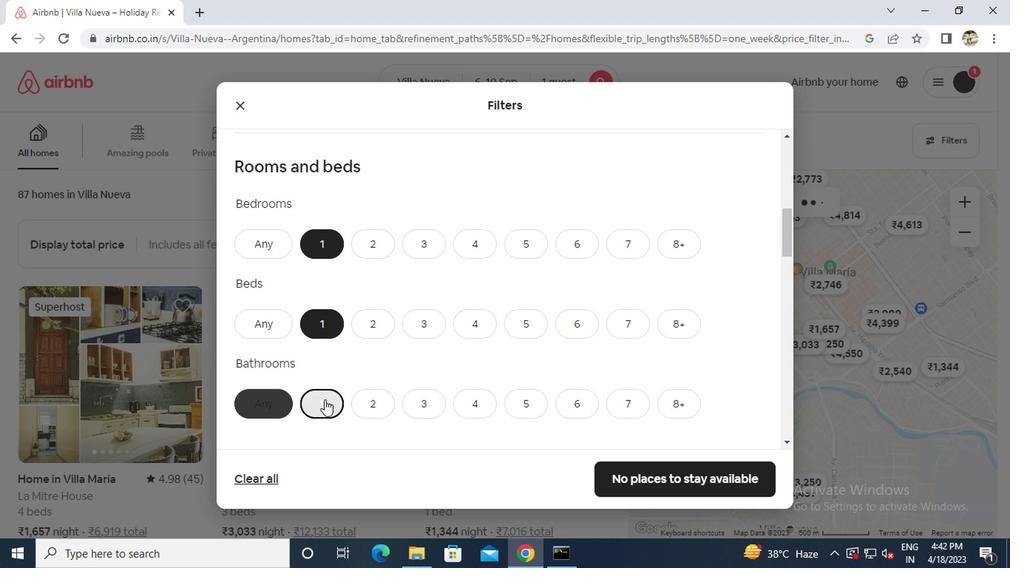 
Action: Mouse scrolled (330, 400) with delta (0, 0)
Screenshot: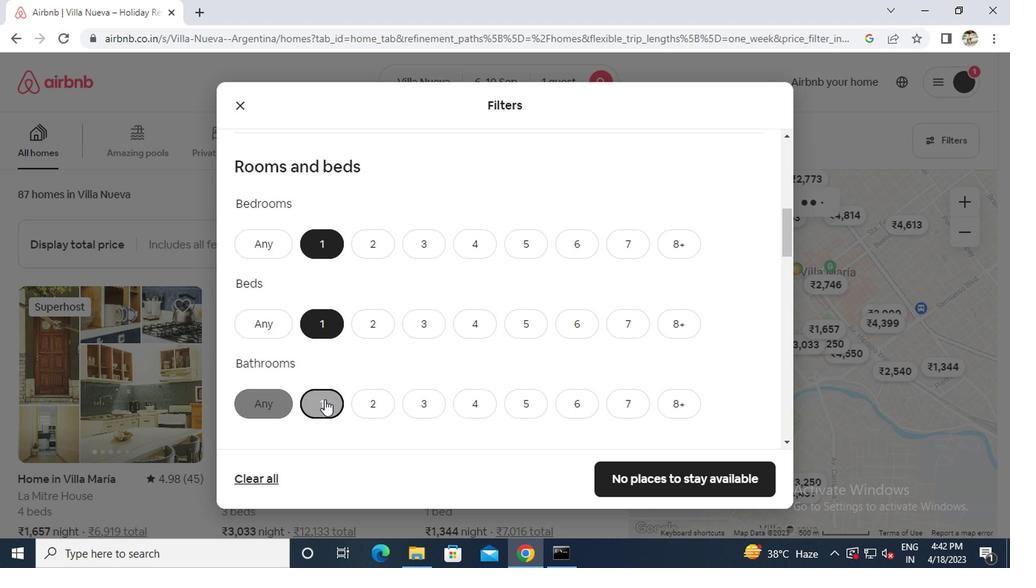 
Action: Mouse scrolled (330, 400) with delta (0, 0)
Screenshot: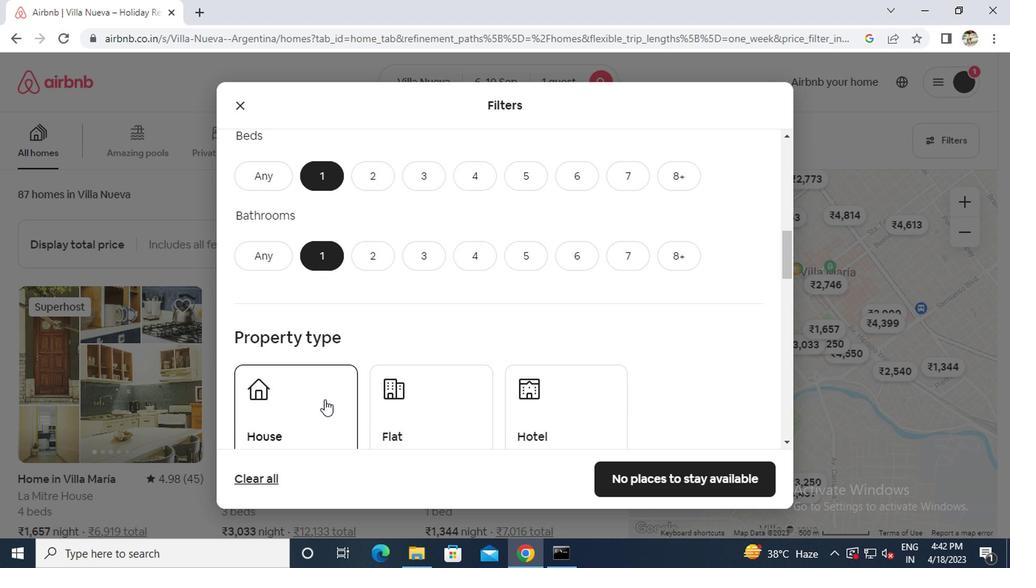 
Action: Mouse scrolled (330, 400) with delta (0, 0)
Screenshot: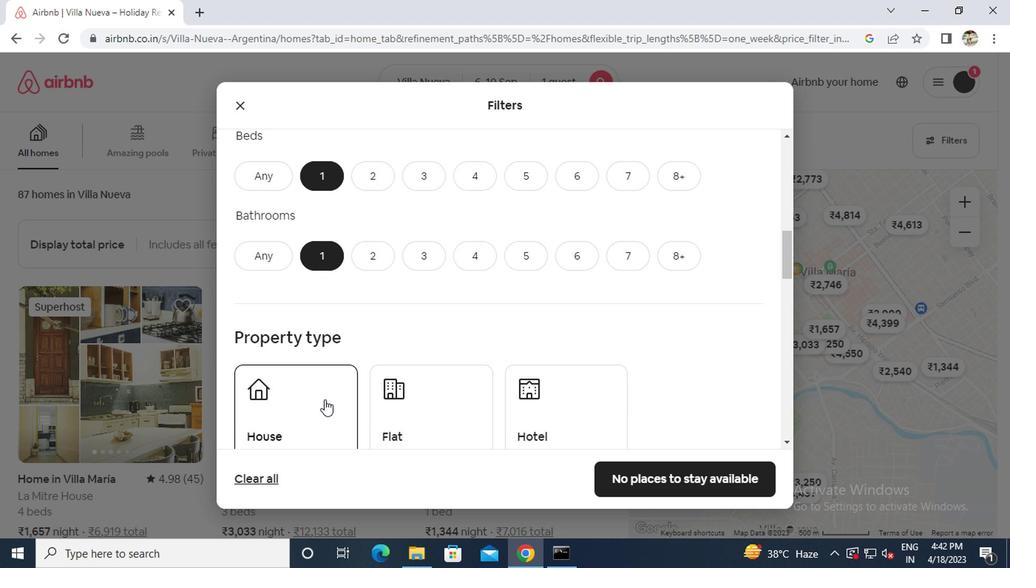 
Action: Mouse scrolled (330, 400) with delta (0, 0)
Screenshot: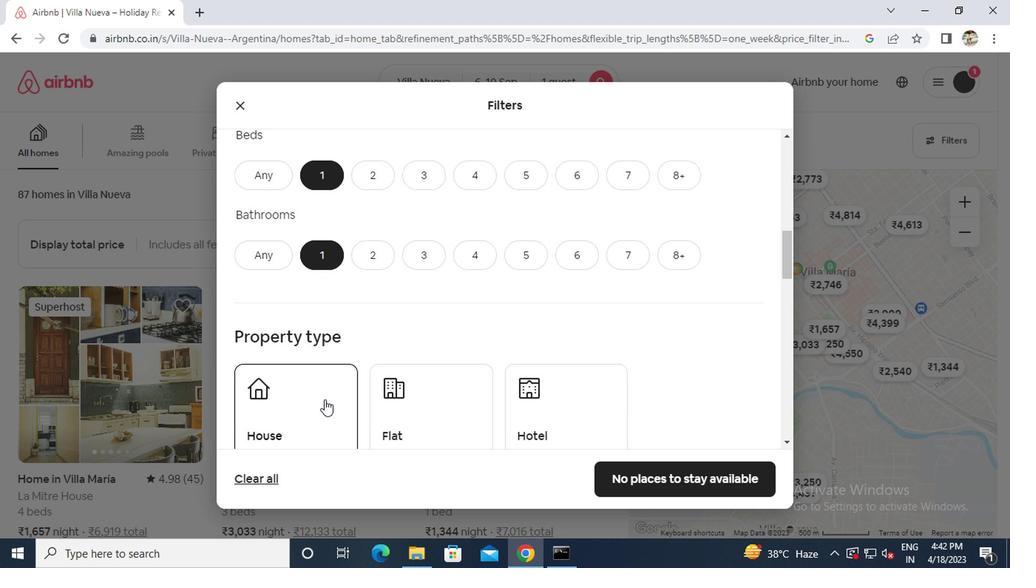 
Action: Mouse moved to (522, 207)
Screenshot: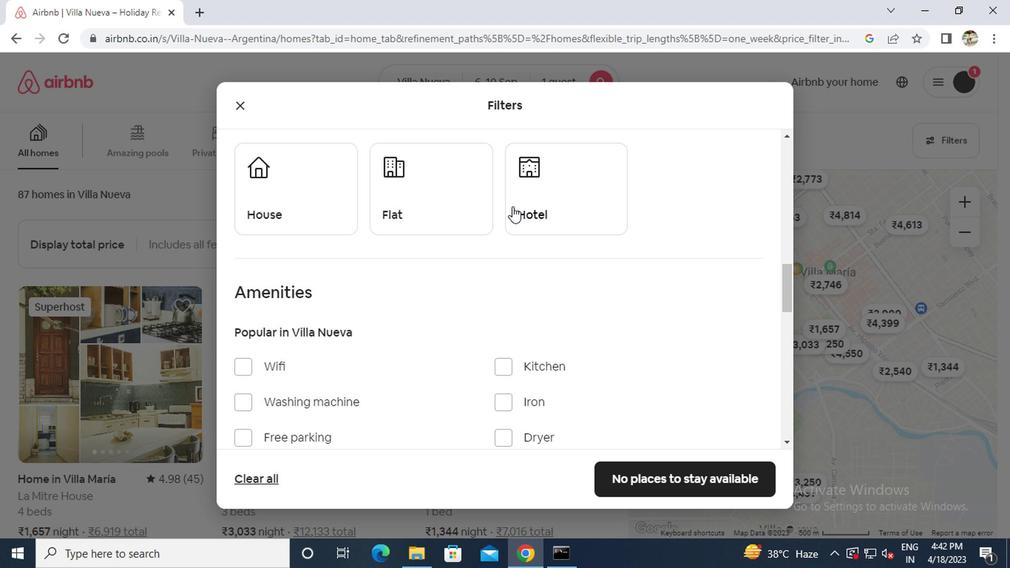 
Action: Mouse pressed left at (522, 207)
Screenshot: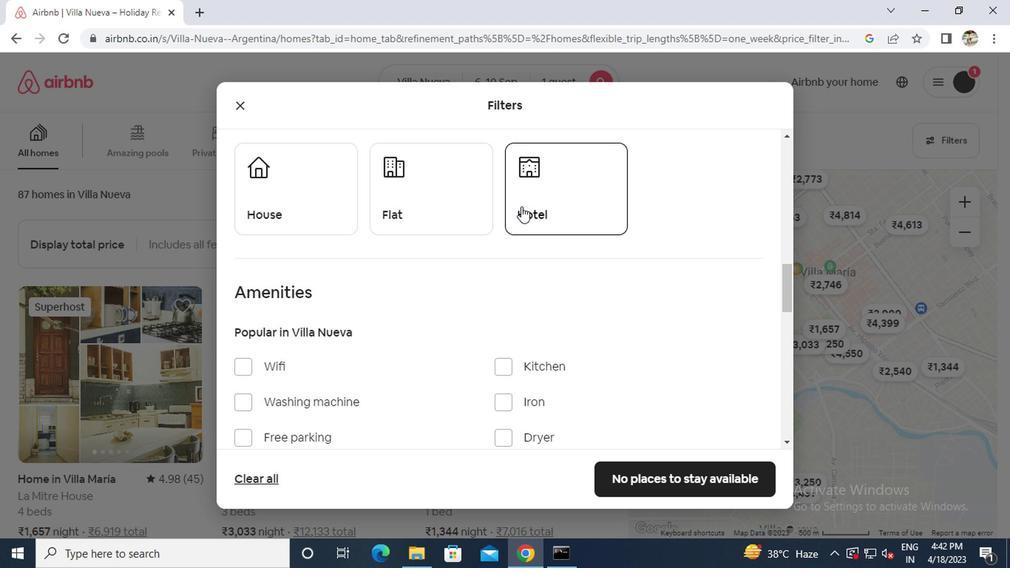 
Action: Mouse moved to (482, 231)
Screenshot: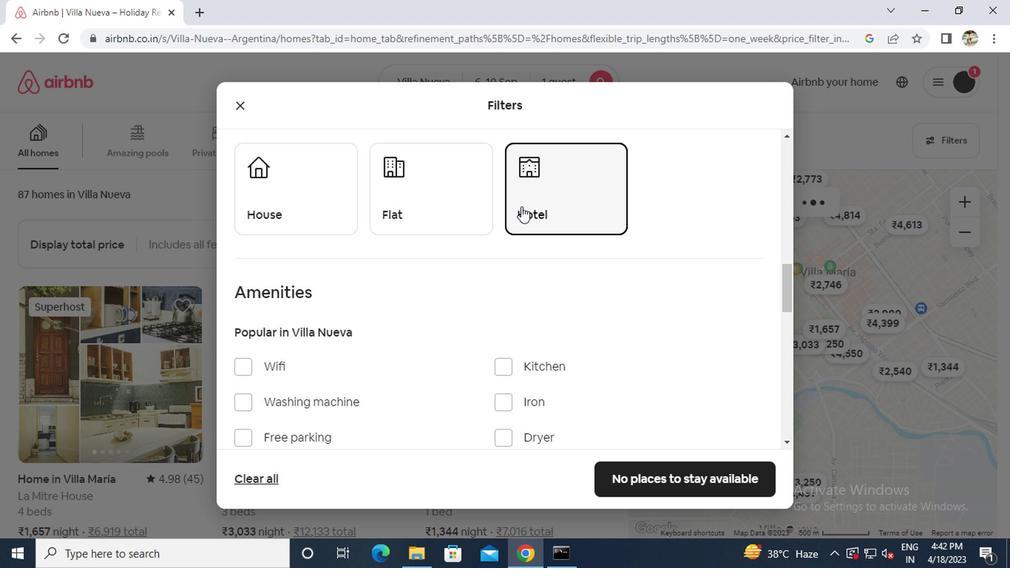 
Action: Mouse scrolled (482, 230) with delta (0, -1)
Screenshot: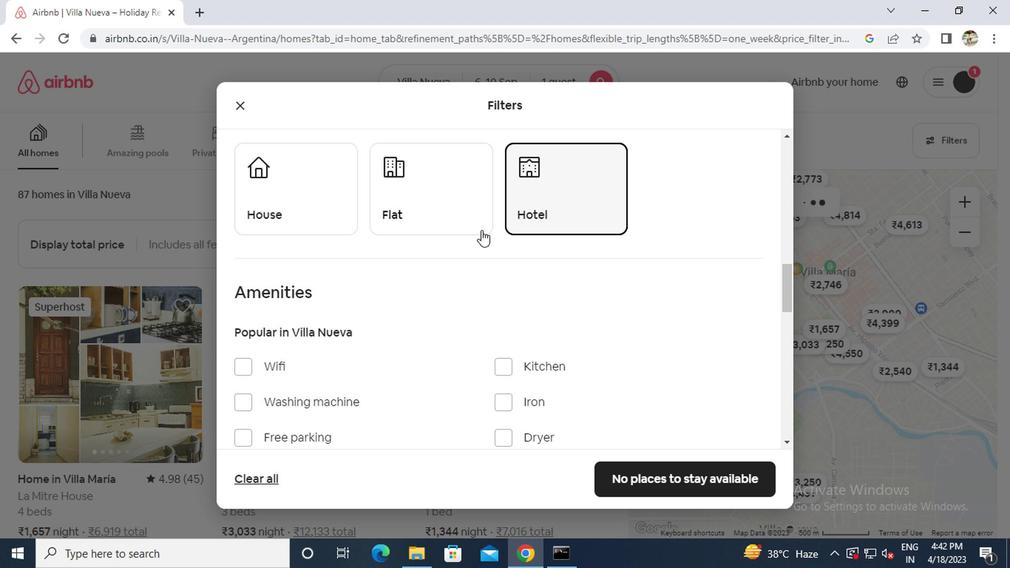 
Action: Mouse scrolled (482, 230) with delta (0, -1)
Screenshot: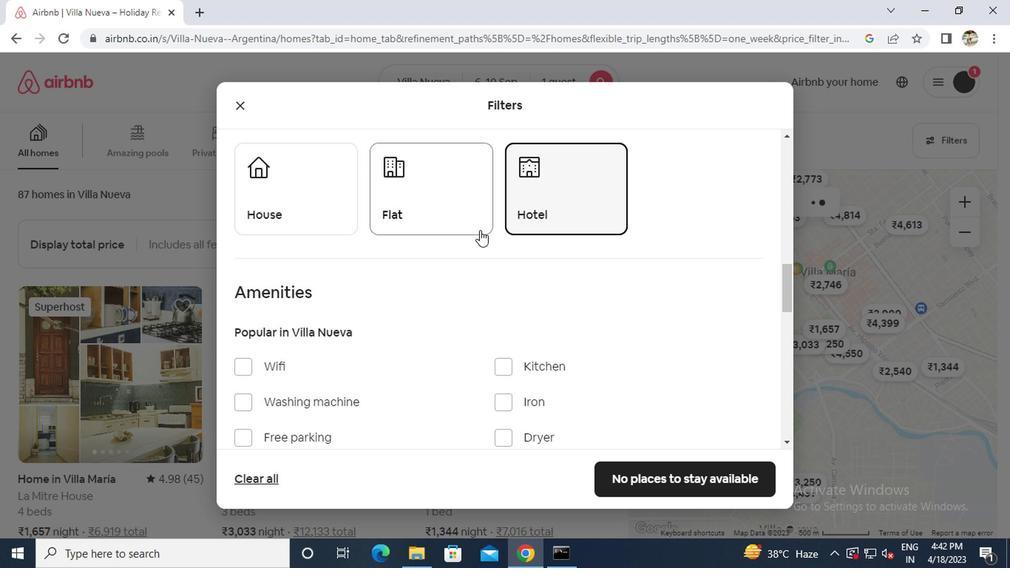 
Action: Mouse moved to (264, 316)
Screenshot: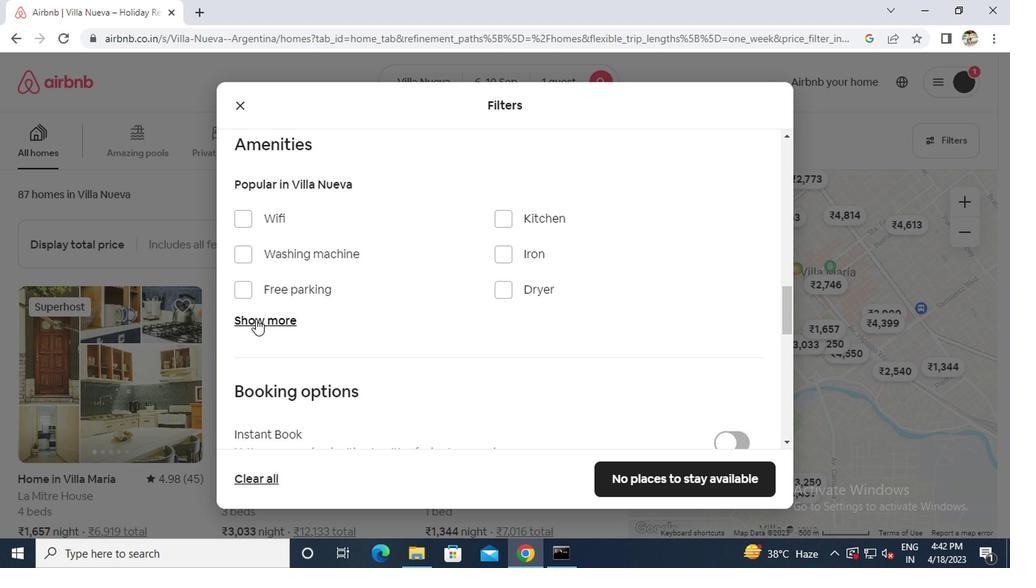 
Action: Mouse pressed left at (264, 316)
Screenshot: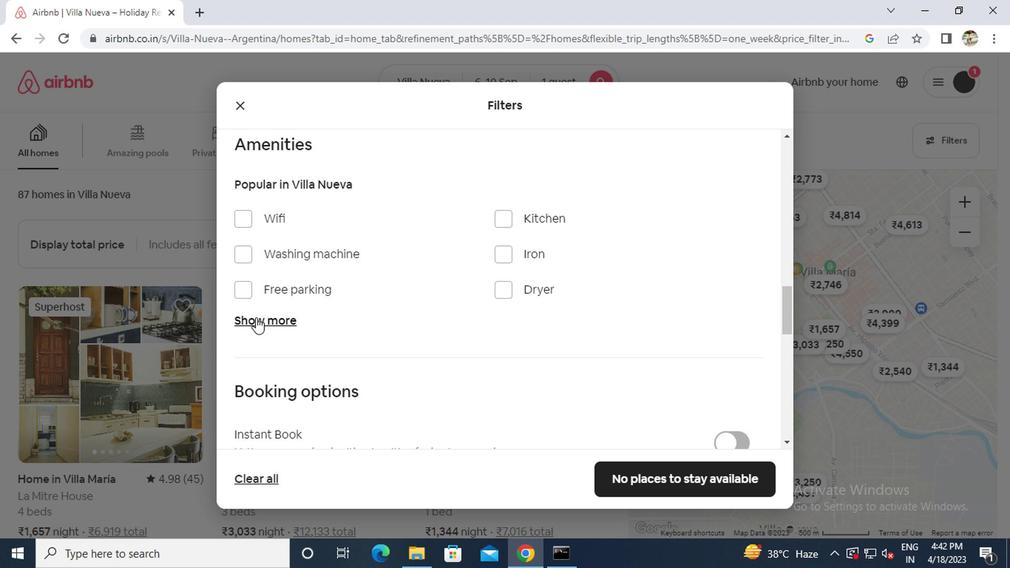 
Action: Mouse moved to (314, 320)
Screenshot: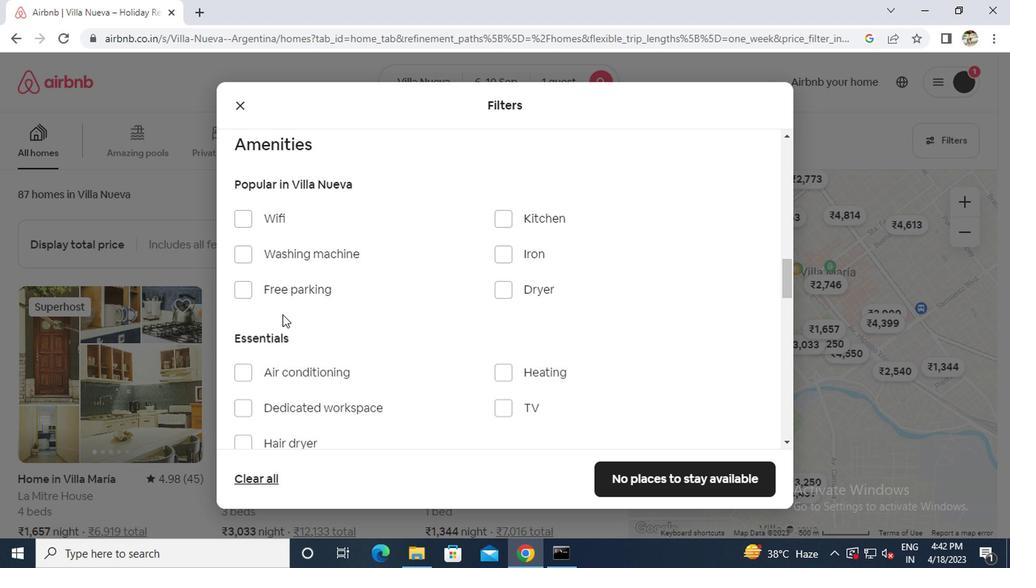 
Action: Mouse scrolled (314, 319) with delta (0, 0)
Screenshot: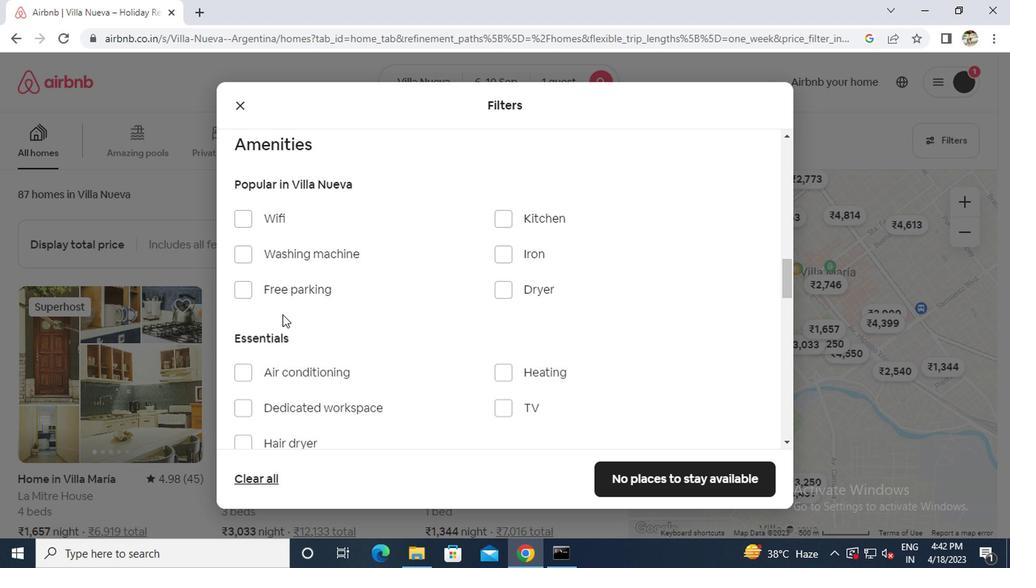 
Action: Mouse moved to (532, 295)
Screenshot: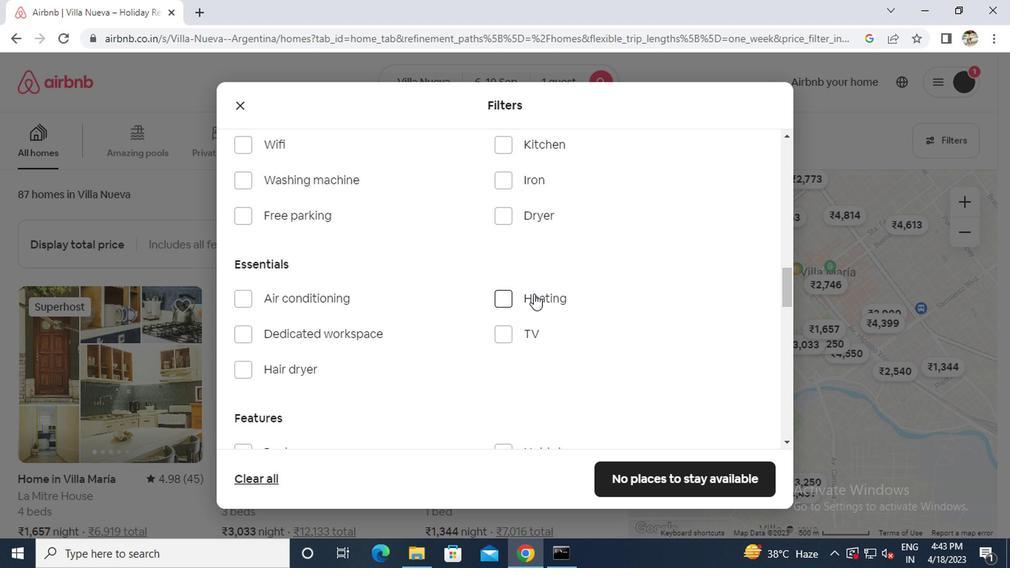 
Action: Mouse pressed left at (532, 295)
Screenshot: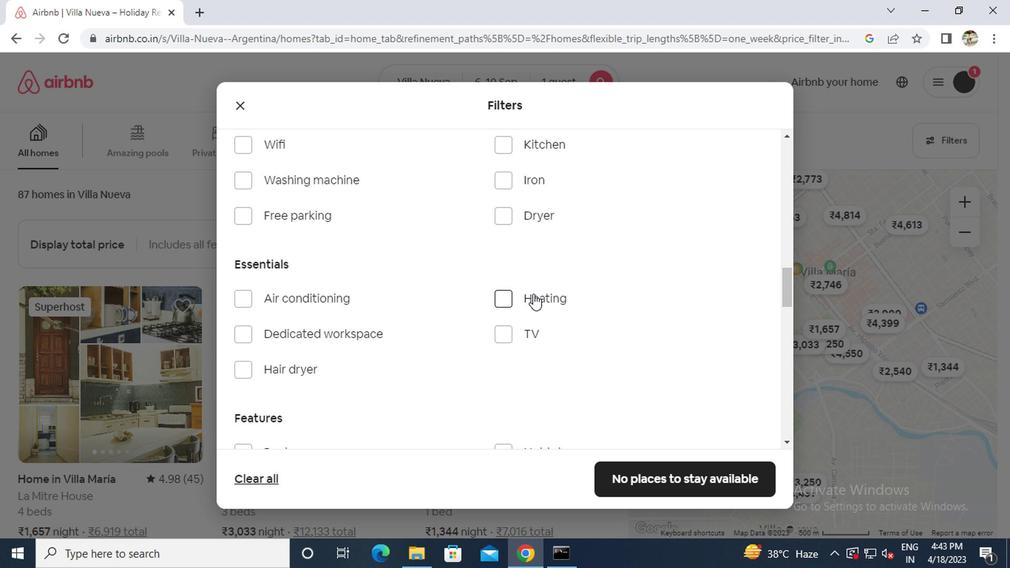 
Action: Mouse scrolled (532, 294) with delta (0, 0)
Screenshot: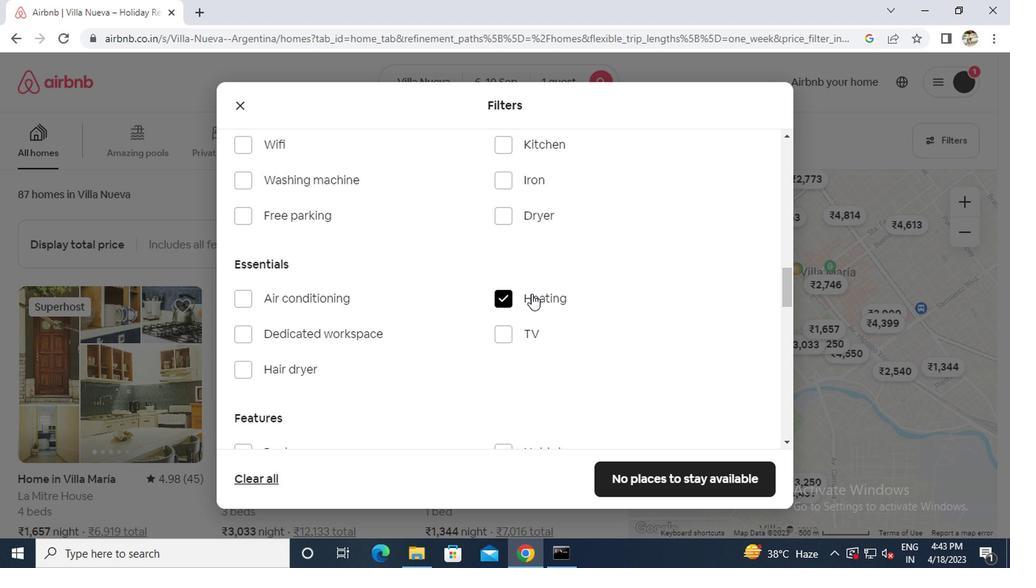 
Action: Mouse scrolled (532, 294) with delta (0, 0)
Screenshot: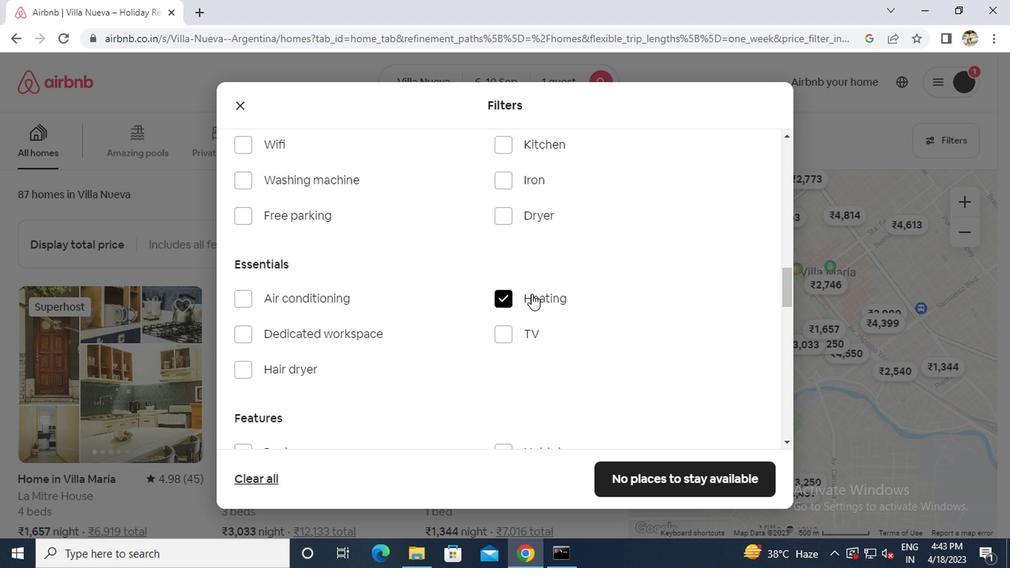 
Action: Mouse scrolled (532, 294) with delta (0, 0)
Screenshot: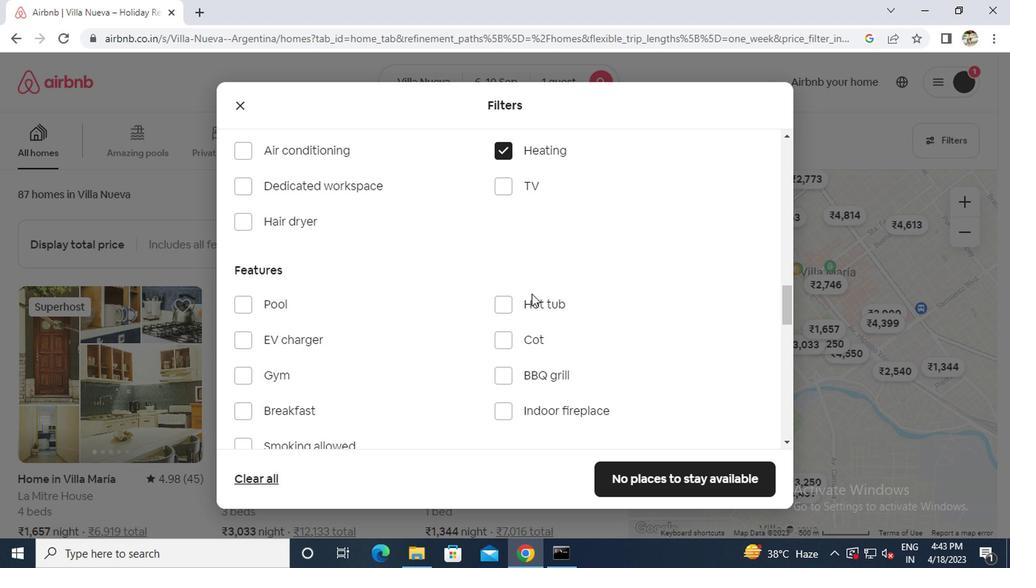 
Action: Mouse scrolled (532, 294) with delta (0, 0)
Screenshot: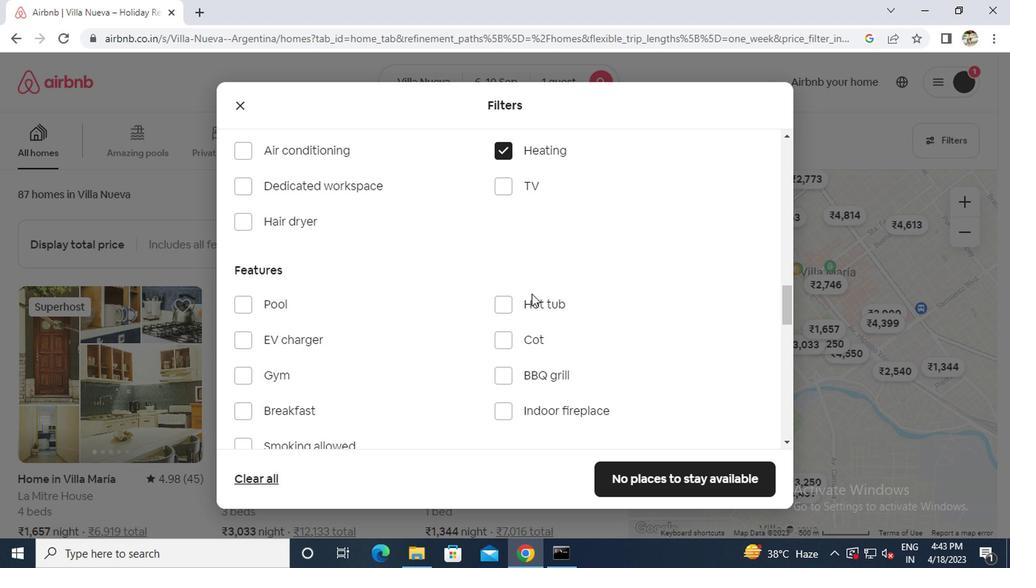 
Action: Mouse scrolled (532, 294) with delta (0, 0)
Screenshot: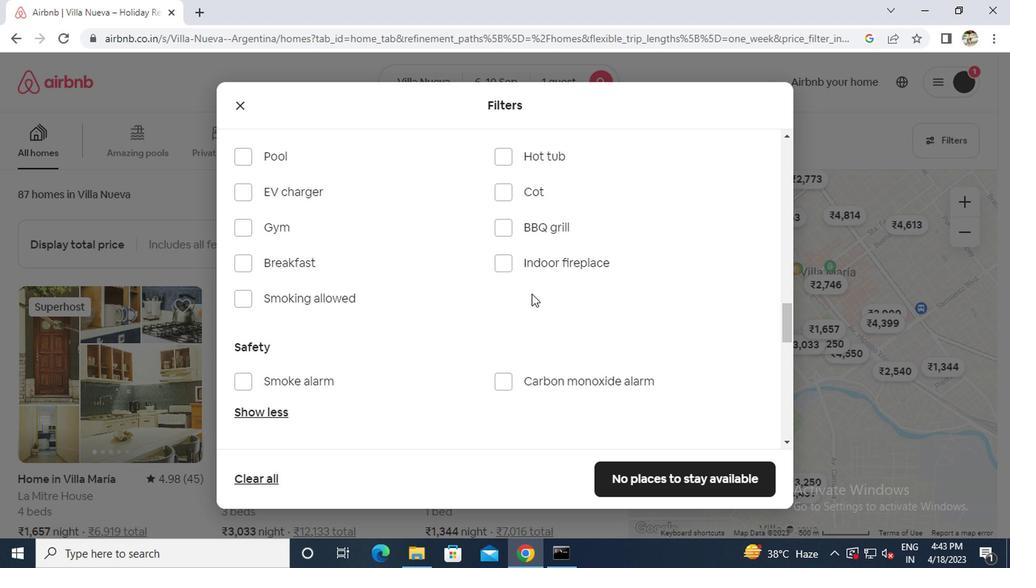 
Action: Mouse scrolled (532, 294) with delta (0, 0)
Screenshot: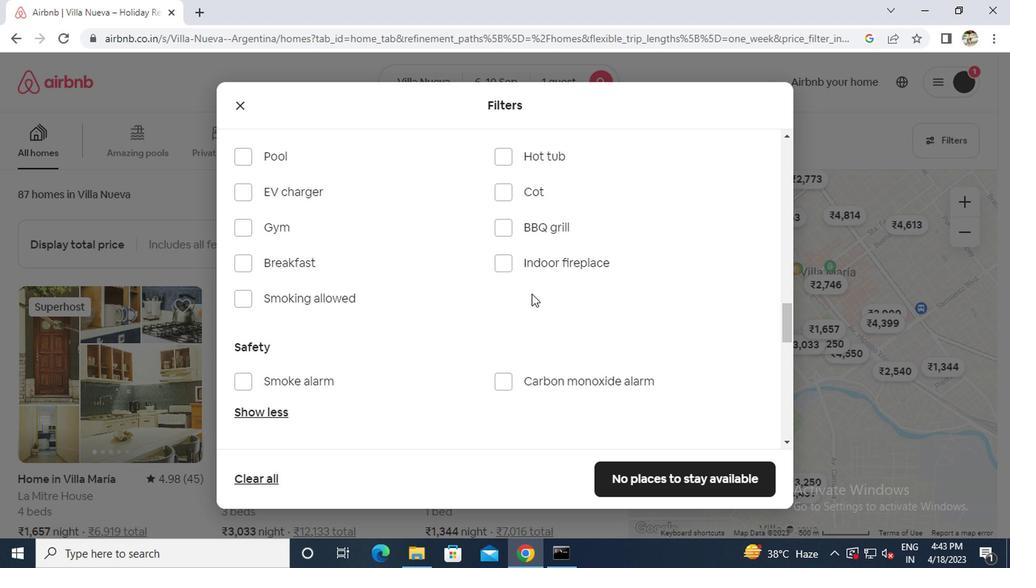 
Action: Mouse scrolled (532, 294) with delta (0, 0)
Screenshot: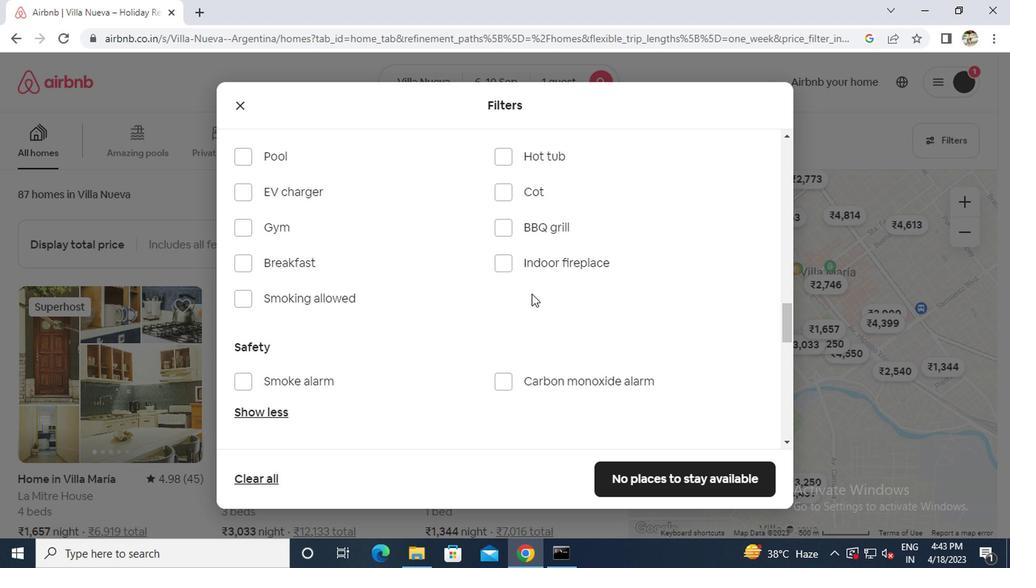 
Action: Mouse scrolled (532, 294) with delta (0, 0)
Screenshot: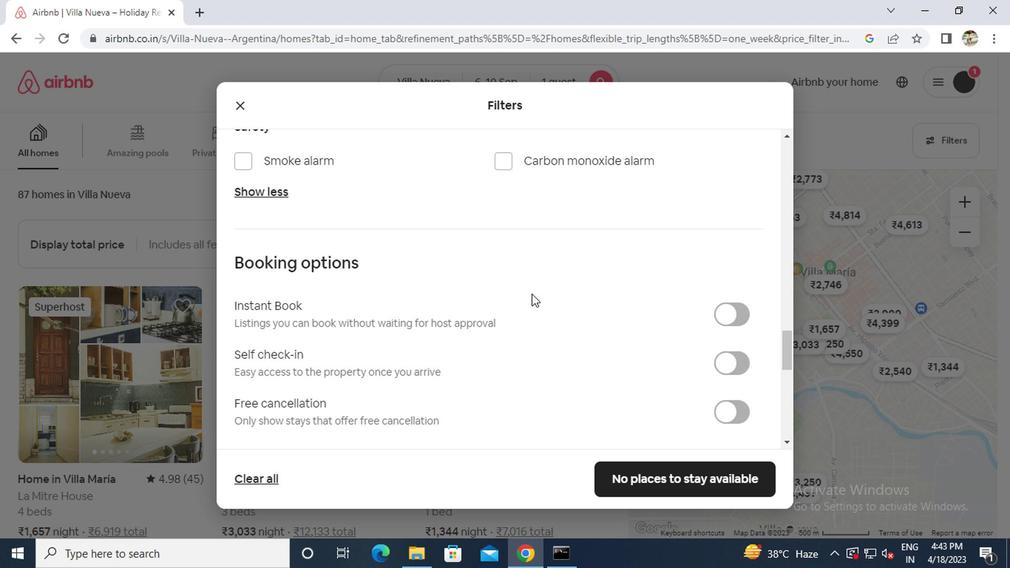 
Action: Mouse scrolled (532, 294) with delta (0, 0)
Screenshot: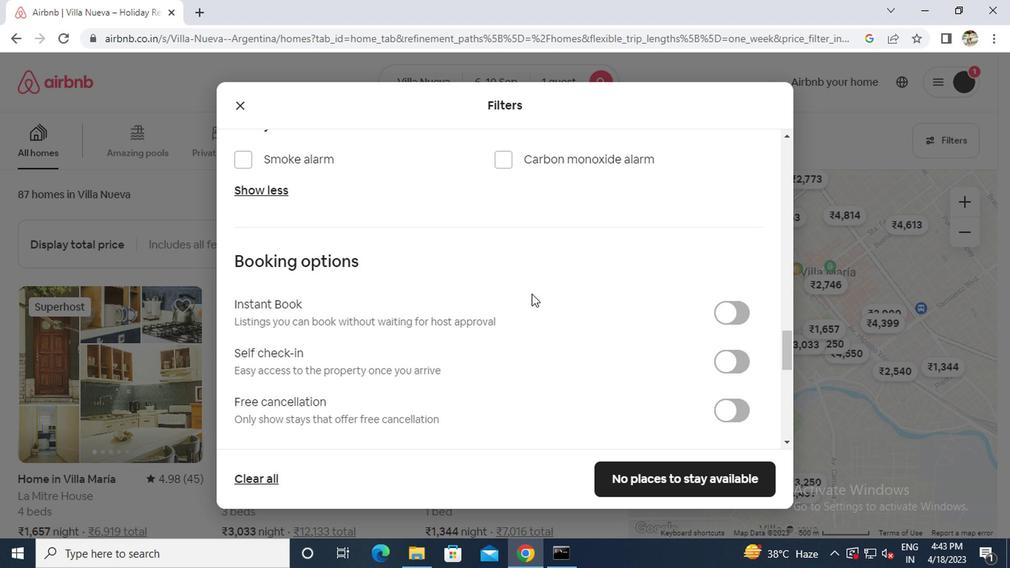 
Action: Mouse moved to (723, 205)
Screenshot: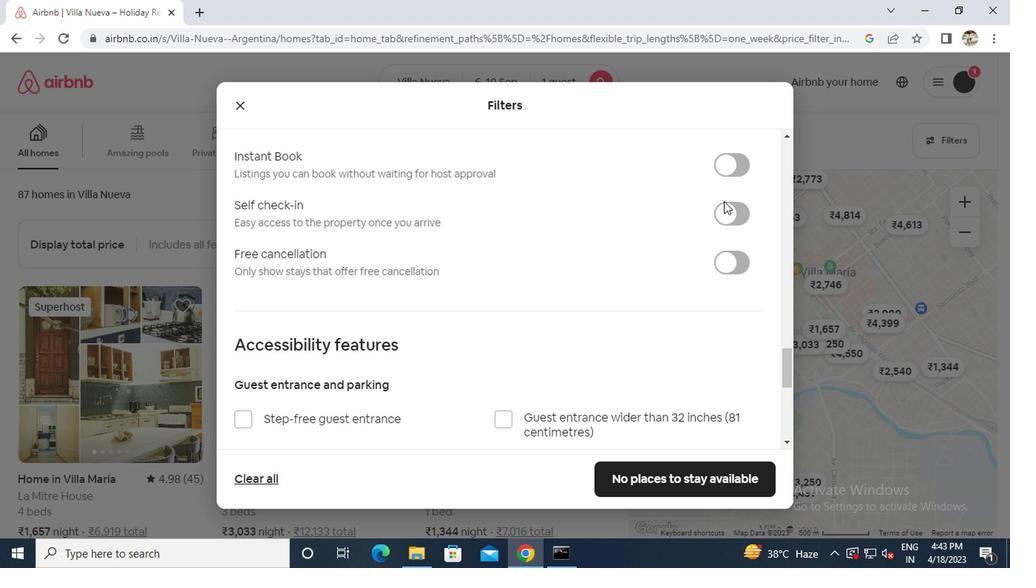 
Action: Mouse pressed left at (723, 205)
Screenshot: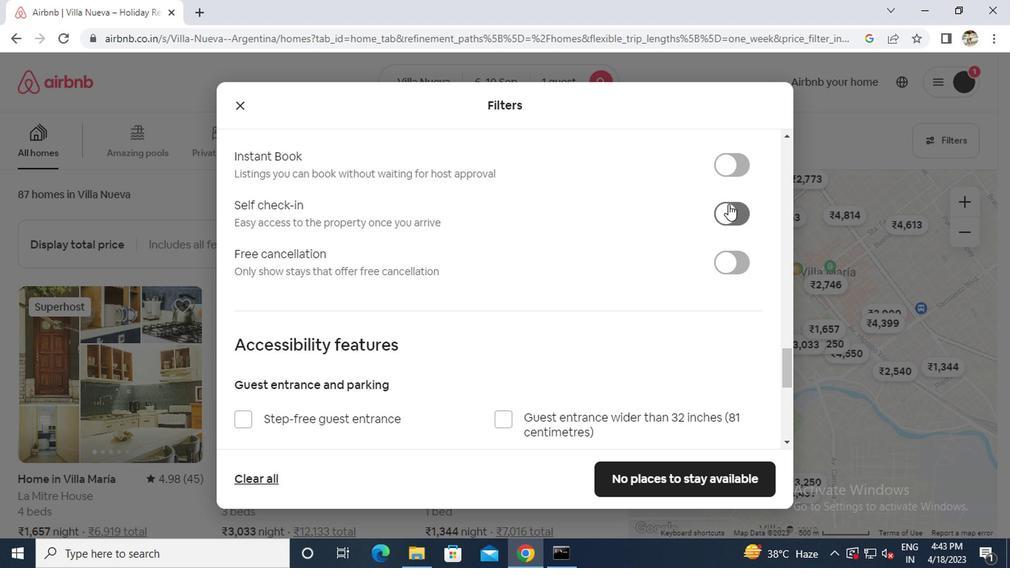
Action: Mouse moved to (515, 288)
Screenshot: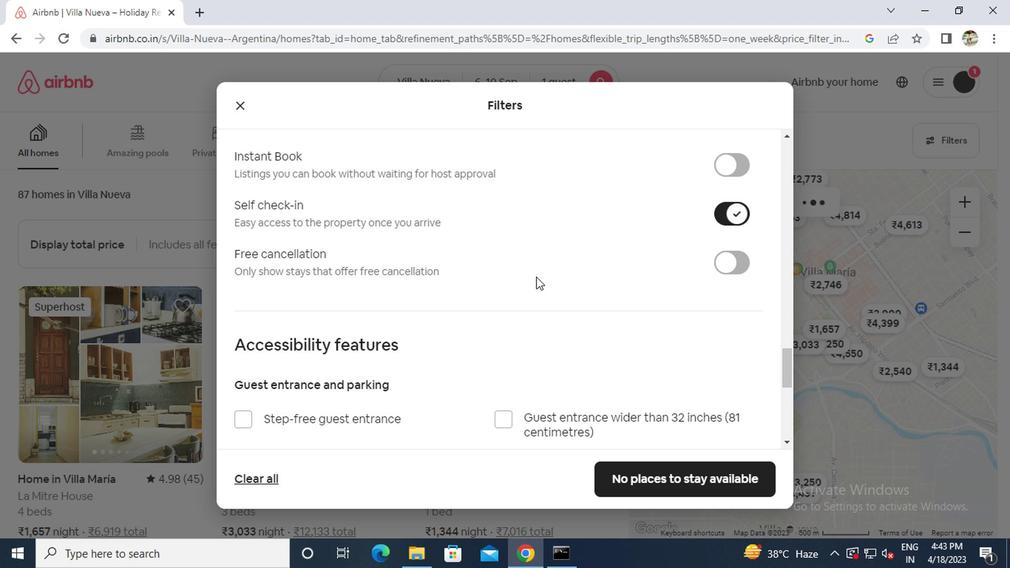 
Action: Mouse scrolled (515, 287) with delta (0, -1)
Screenshot: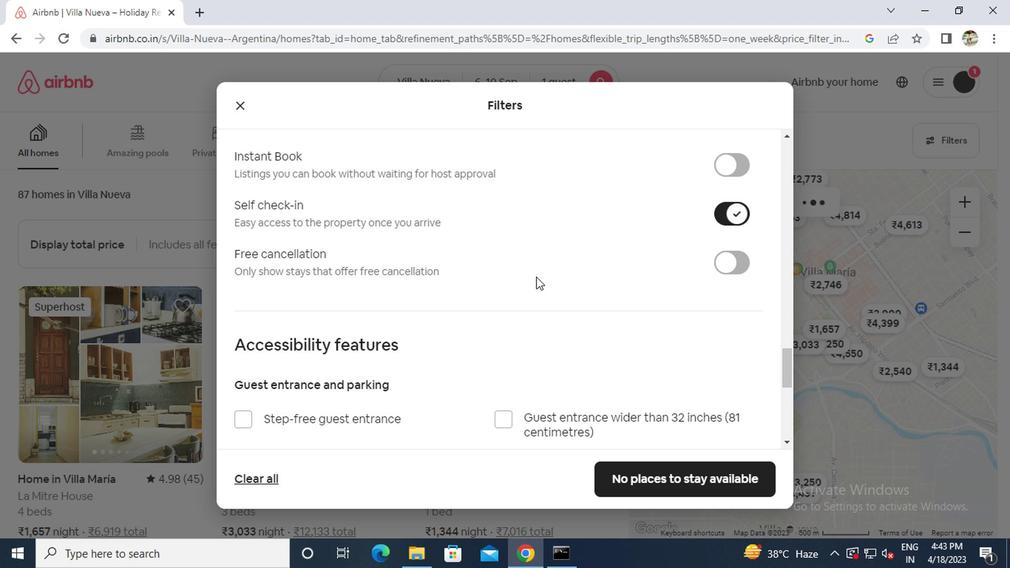 
Action: Mouse scrolled (515, 287) with delta (0, -1)
Screenshot: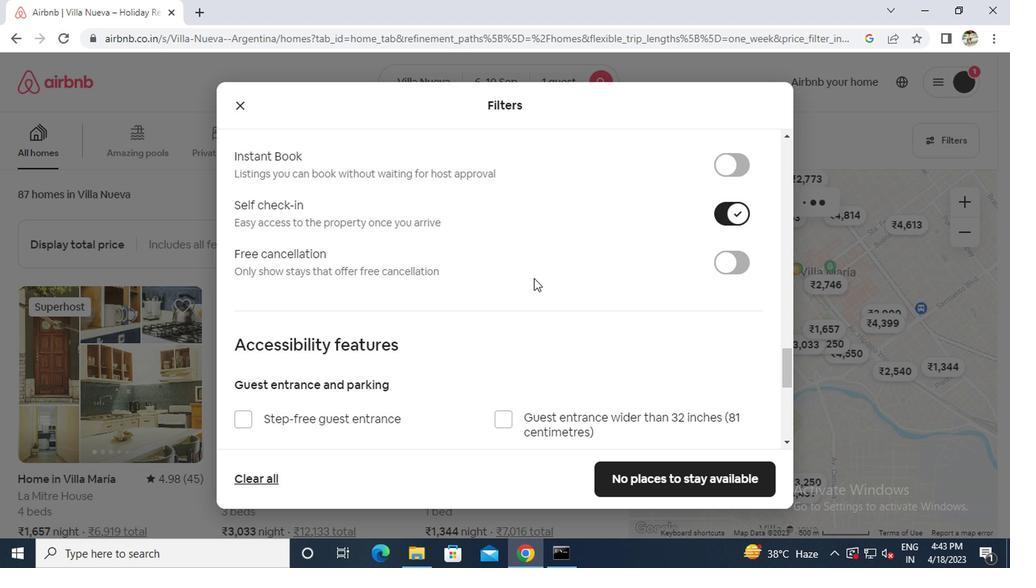 
Action: Mouse scrolled (515, 287) with delta (0, -1)
Screenshot: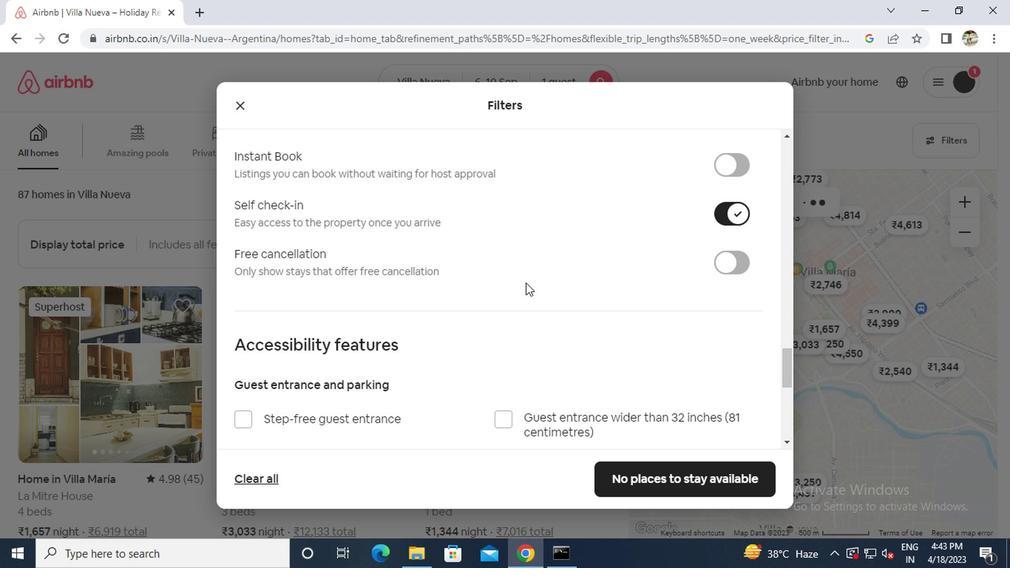 
Action: Mouse scrolled (515, 287) with delta (0, -1)
Screenshot: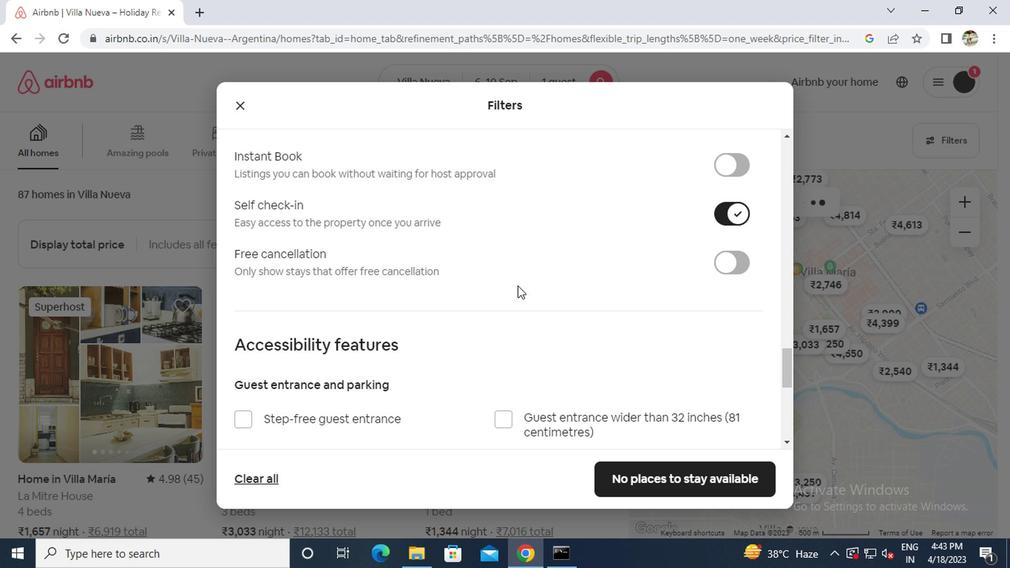 
Action: Mouse scrolled (515, 287) with delta (0, -1)
Screenshot: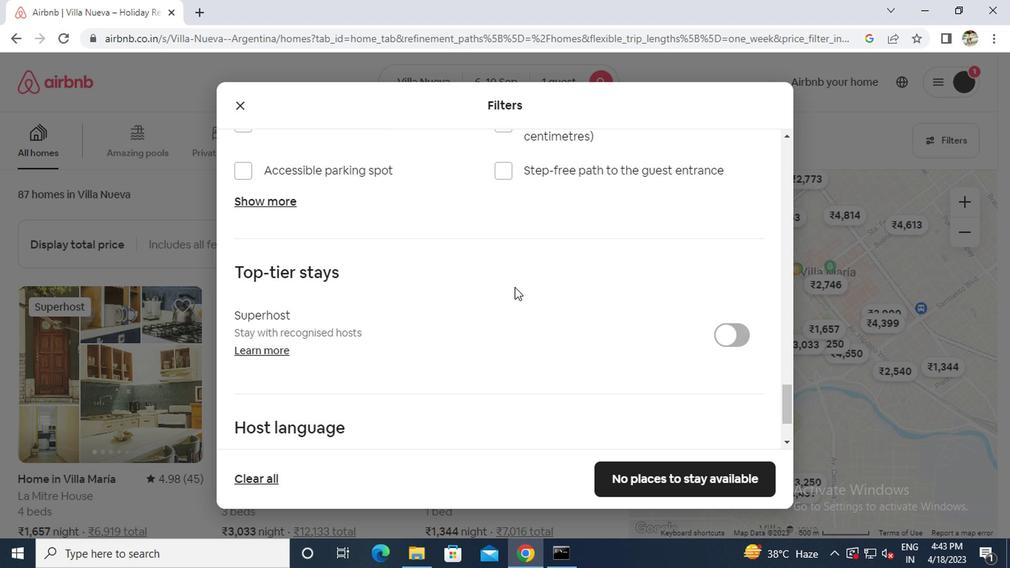 
Action: Mouse scrolled (515, 287) with delta (0, -1)
Screenshot: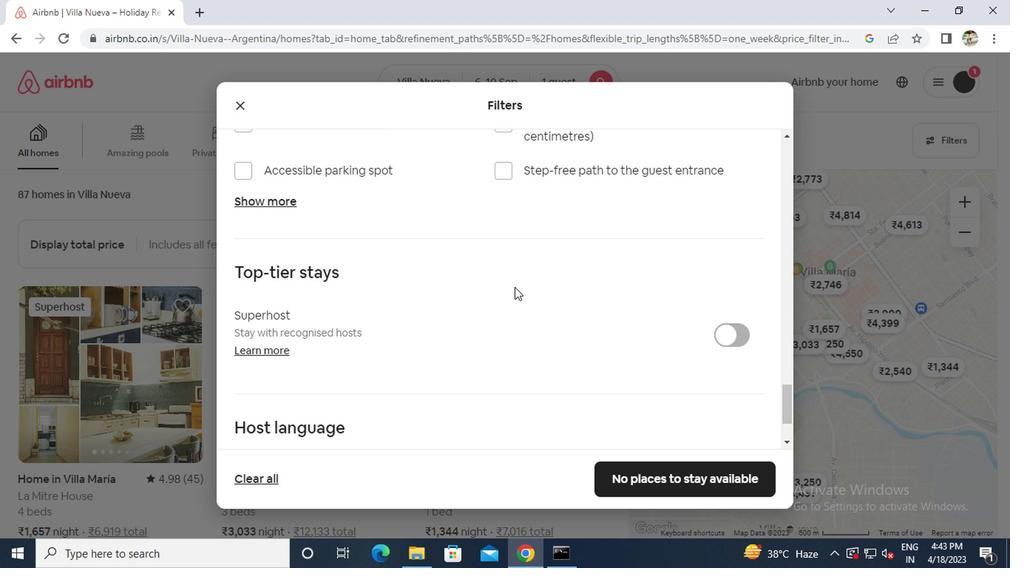 
Action: Mouse moved to (389, 330)
Screenshot: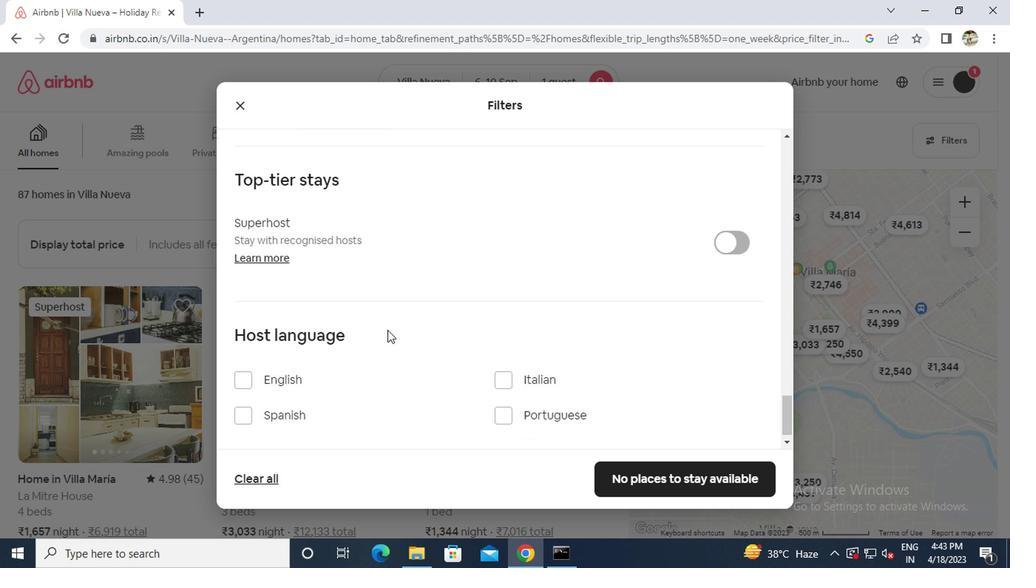 
Action: Mouse scrolled (389, 329) with delta (0, -1)
Screenshot: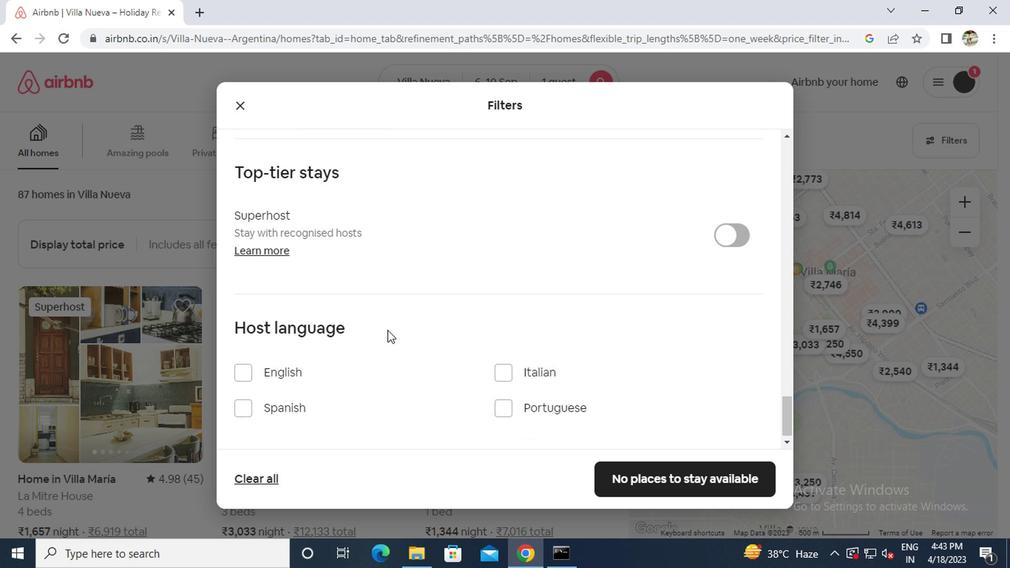 
Action: Mouse scrolled (389, 329) with delta (0, -1)
Screenshot: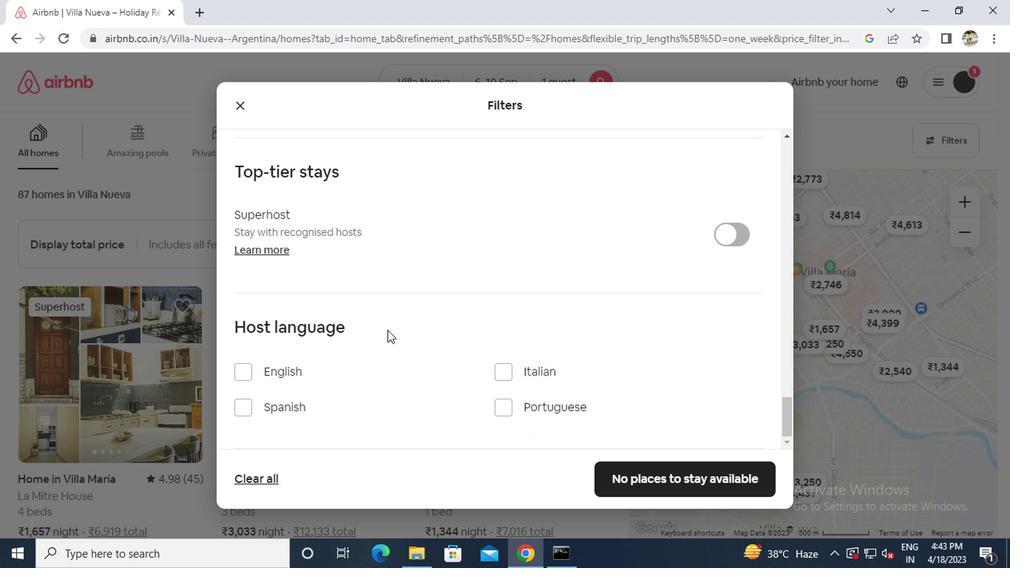 
Action: Mouse scrolled (389, 329) with delta (0, -1)
Screenshot: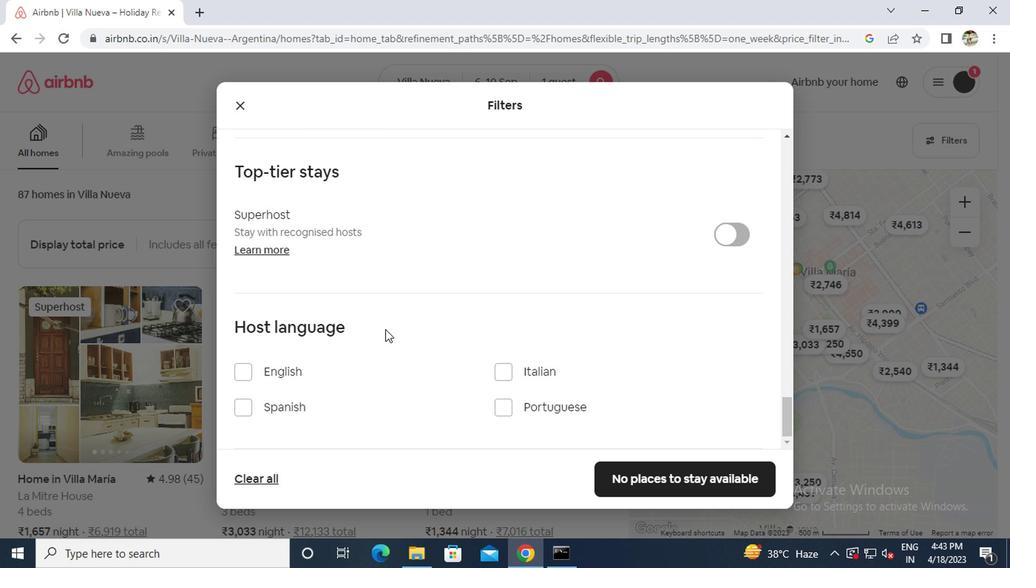 
Action: Mouse moved to (262, 368)
Screenshot: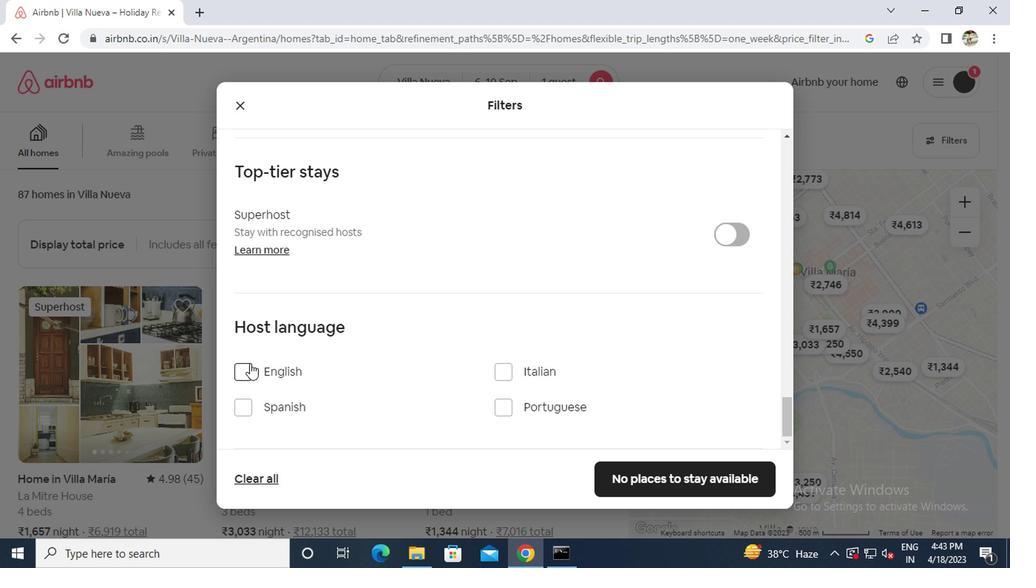 
Action: Mouse pressed left at (262, 368)
Screenshot: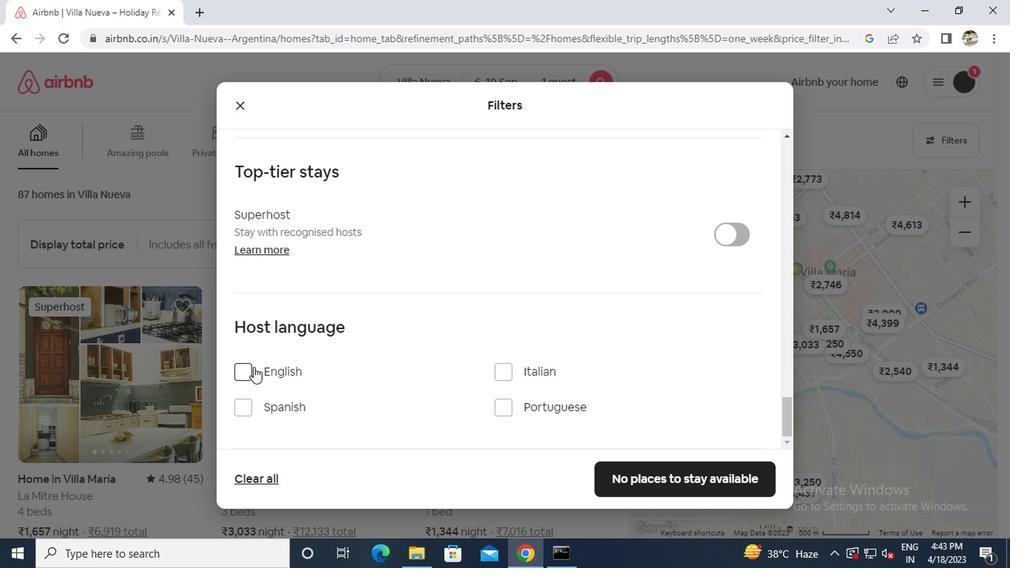 
Action: Mouse moved to (624, 468)
Screenshot: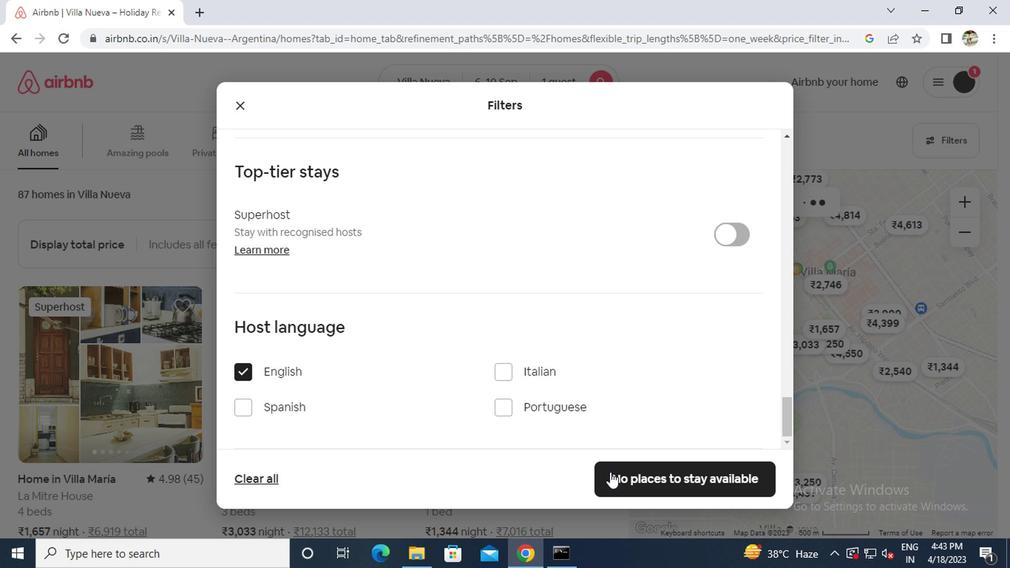 
Action: Mouse pressed left at (624, 468)
Screenshot: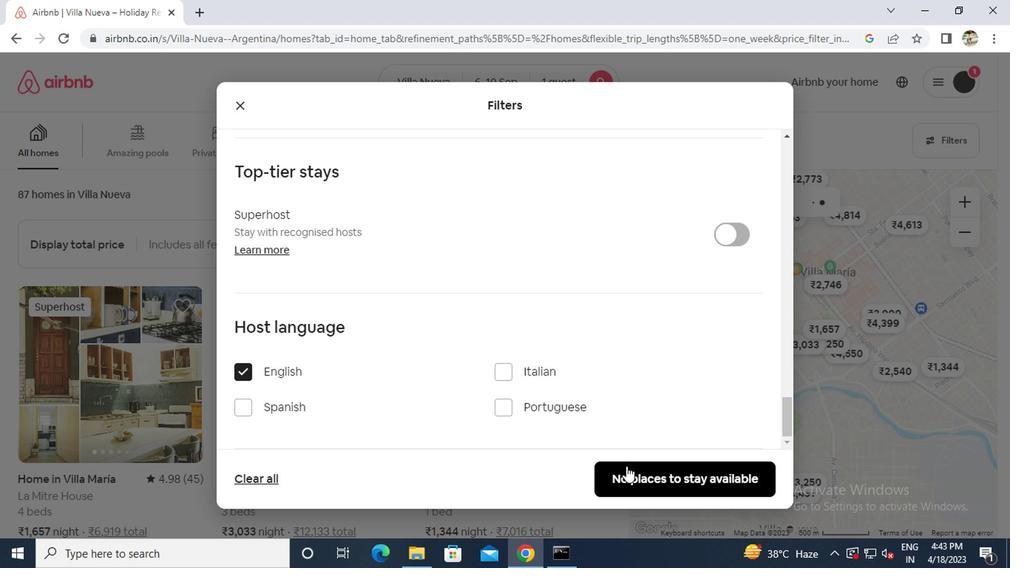 
